 Task: Check the average views per listing of central air conditioning in the last 3 years.
Action: Mouse moved to (798, 180)
Screenshot: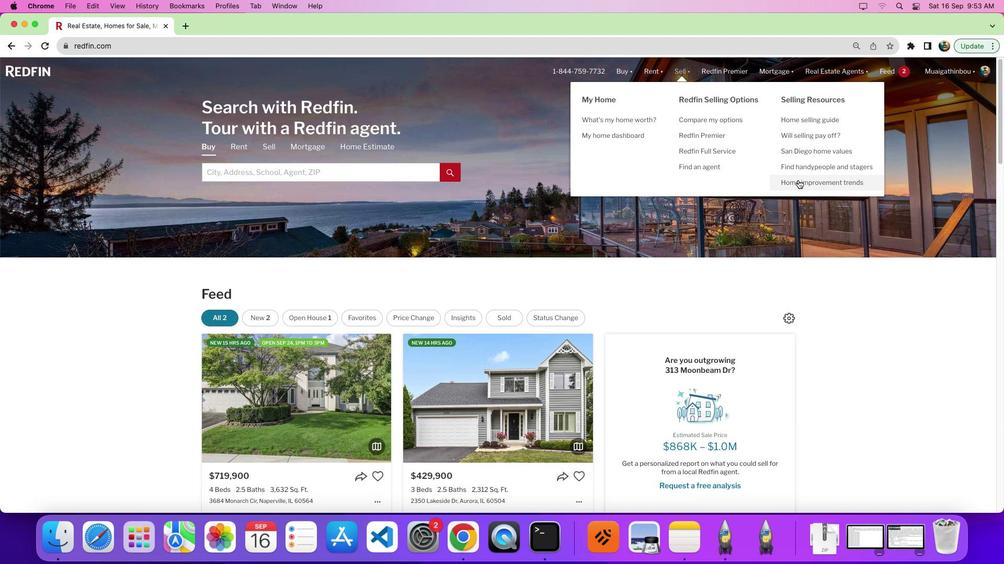
Action: Mouse pressed left at (798, 180)
Screenshot: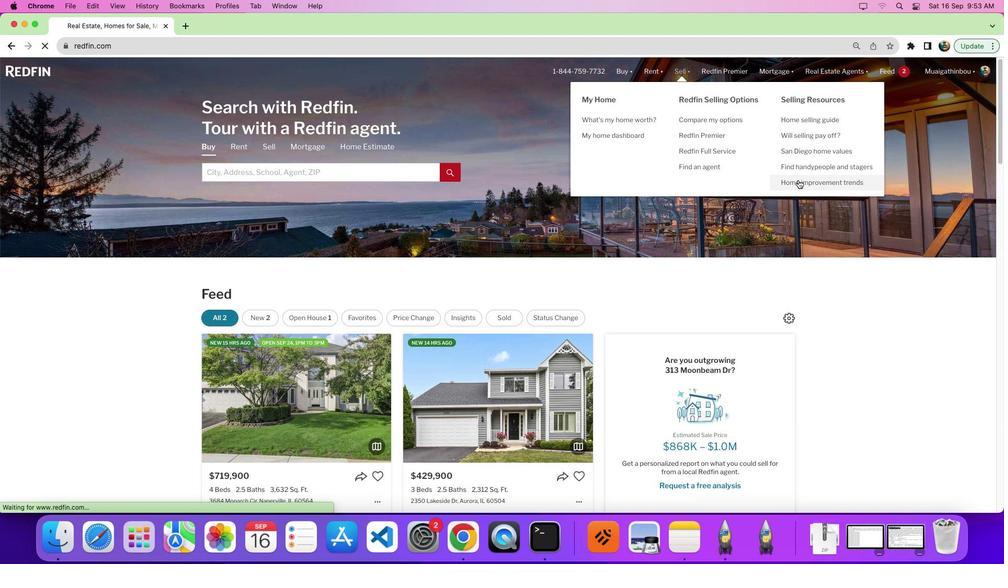 
Action: Mouse moved to (282, 202)
Screenshot: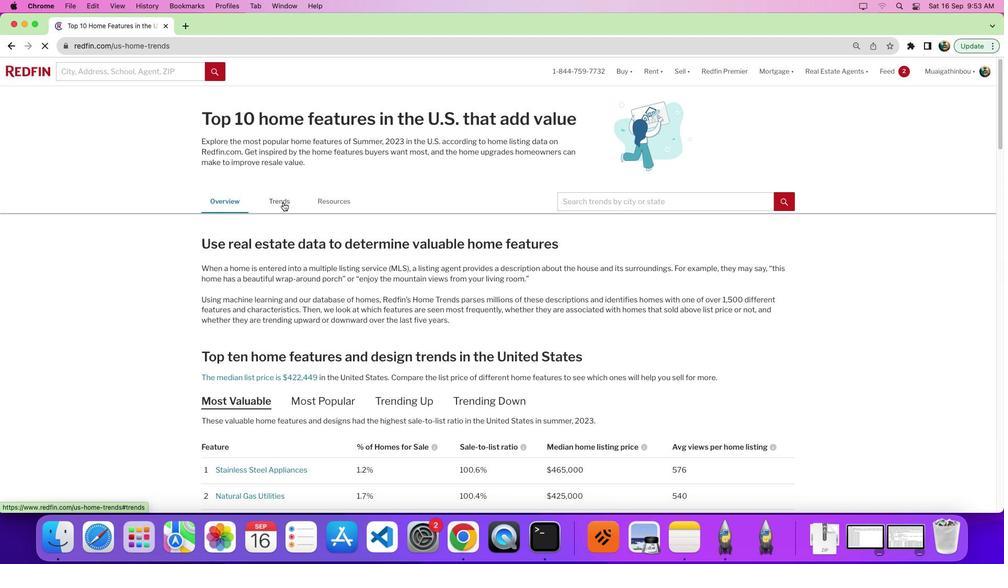 
Action: Mouse pressed left at (282, 202)
Screenshot: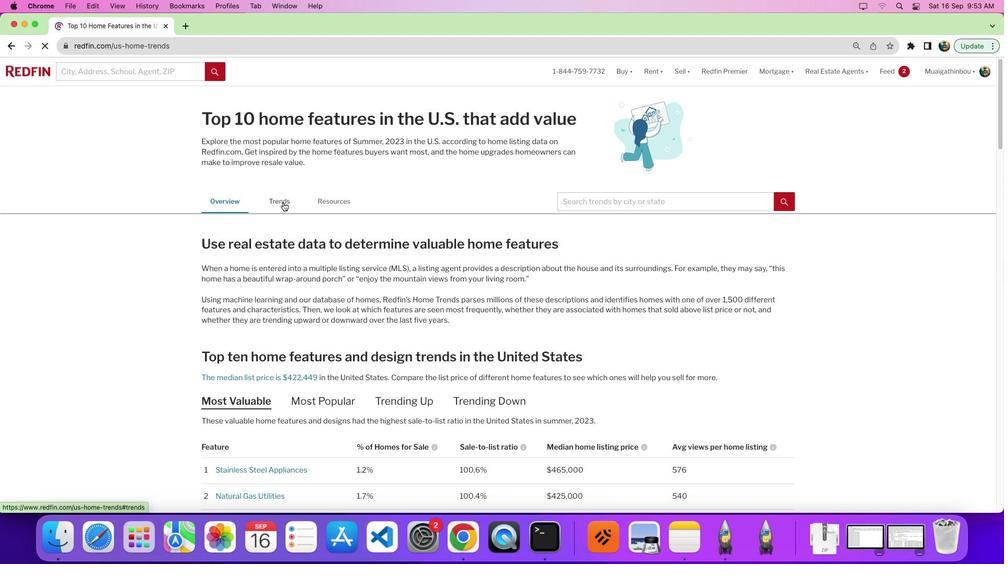 
Action: Mouse moved to (507, 245)
Screenshot: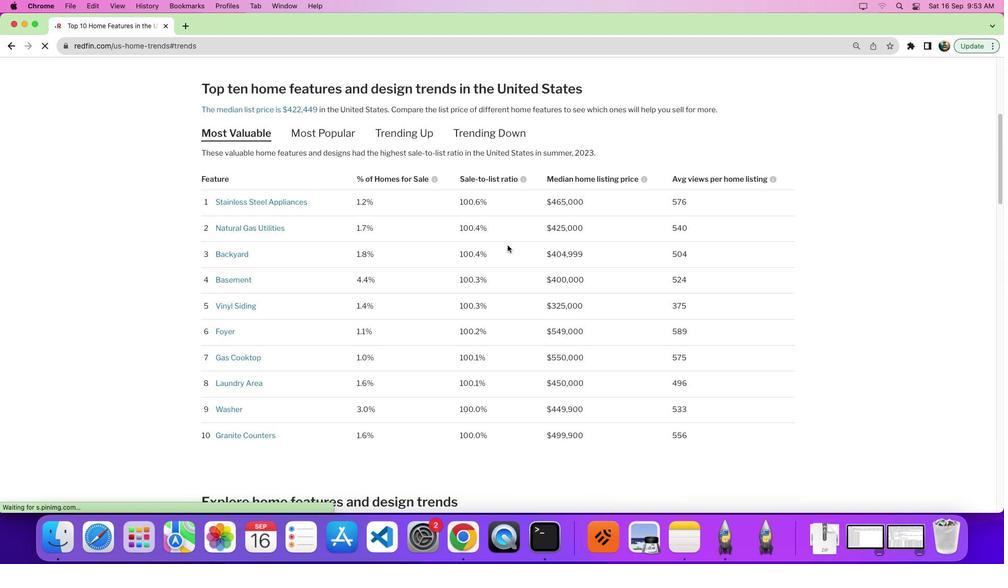 
Action: Mouse scrolled (507, 245) with delta (0, 0)
Screenshot: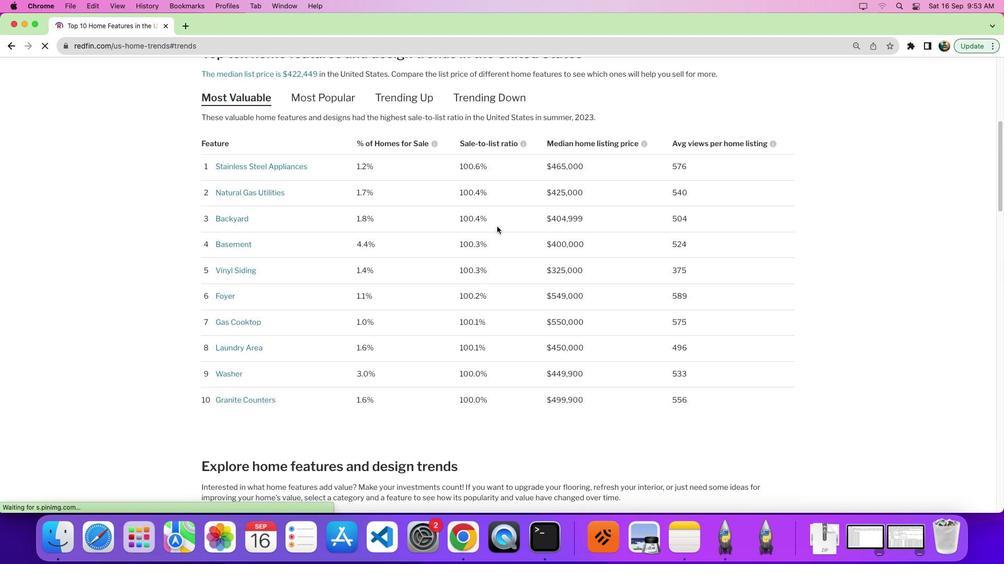 
Action: Mouse scrolled (507, 245) with delta (0, 0)
Screenshot: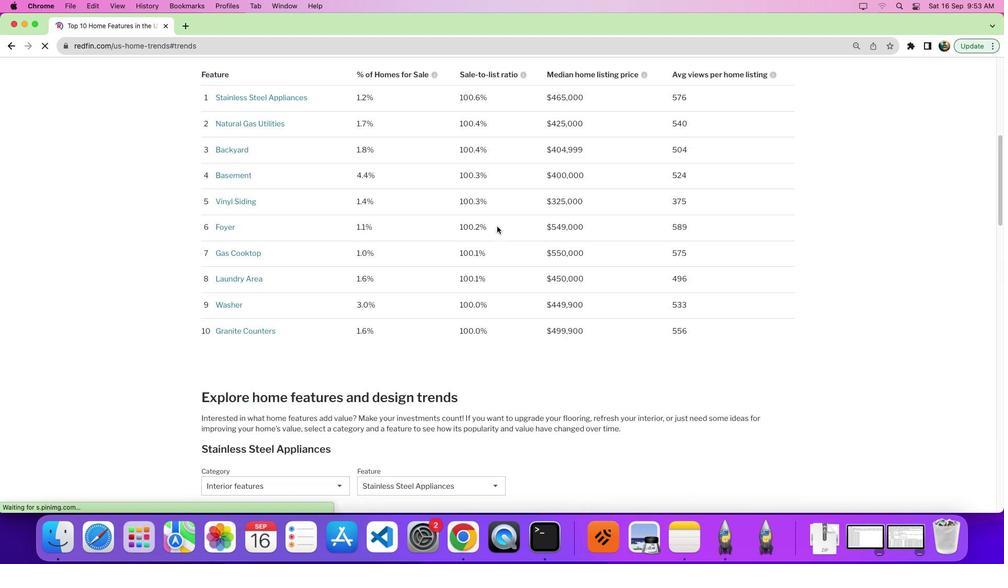 
Action: Mouse moved to (499, 242)
Screenshot: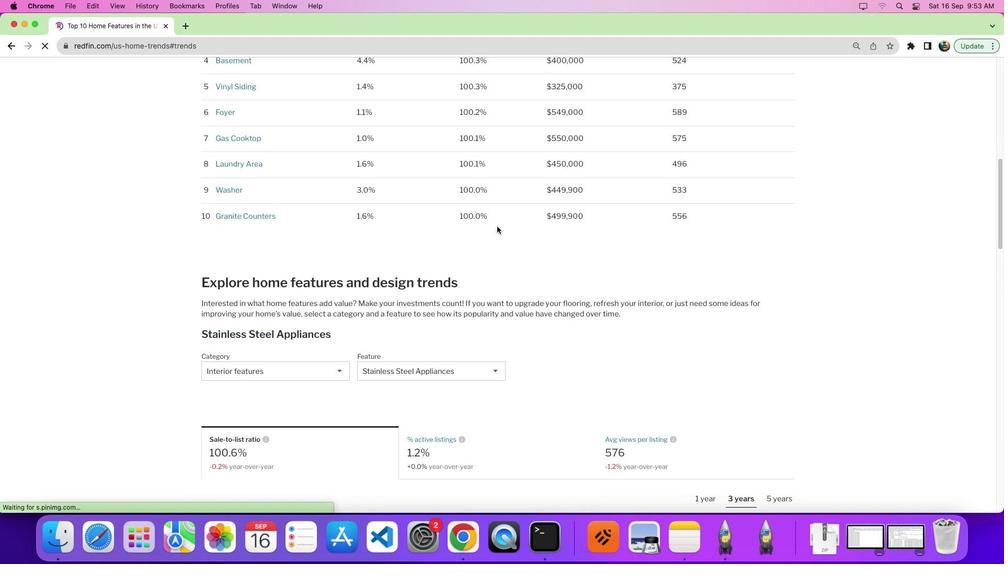 
Action: Mouse scrolled (499, 242) with delta (0, -3)
Screenshot: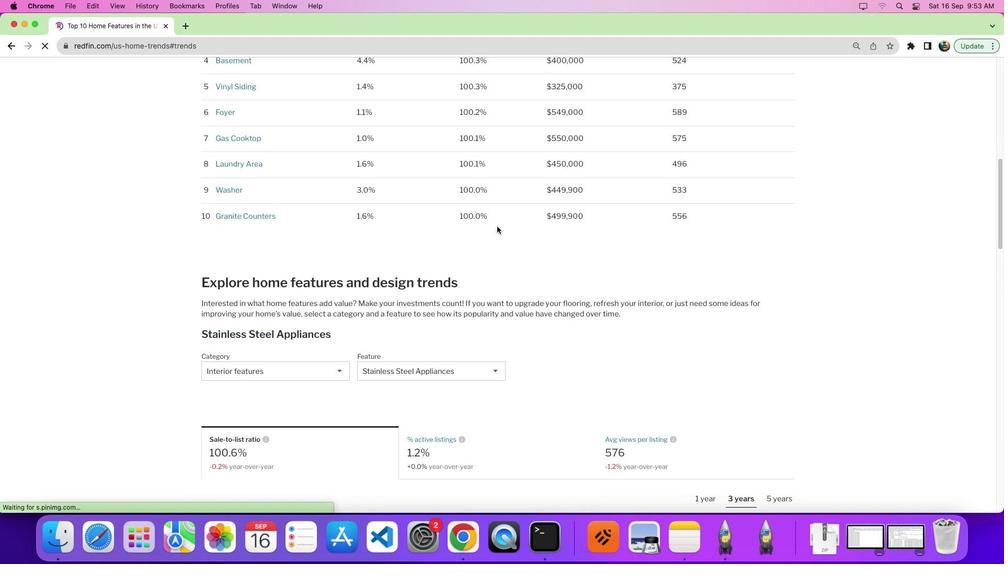 
Action: Mouse moved to (496, 226)
Screenshot: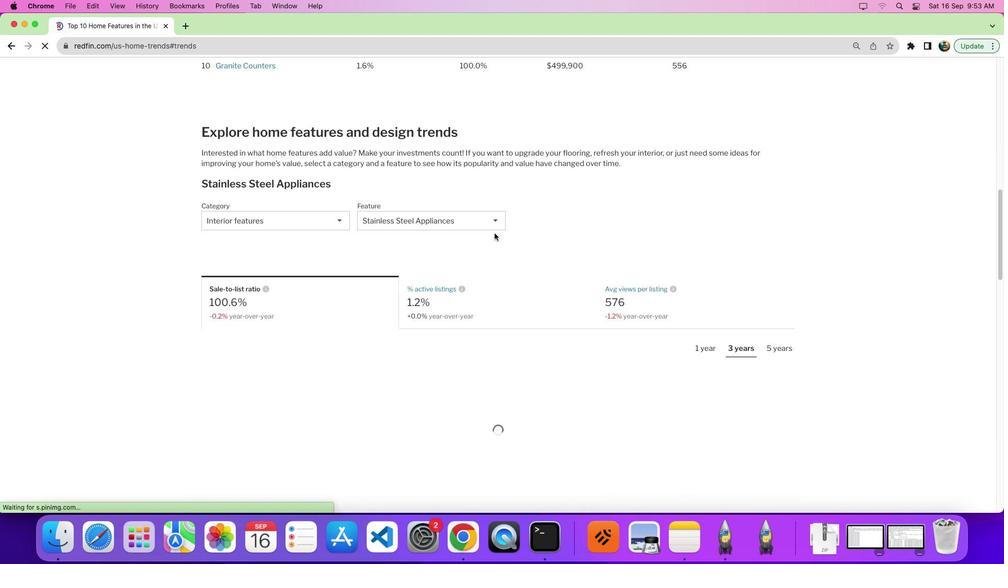 
Action: Mouse scrolled (496, 226) with delta (0, -4)
Screenshot: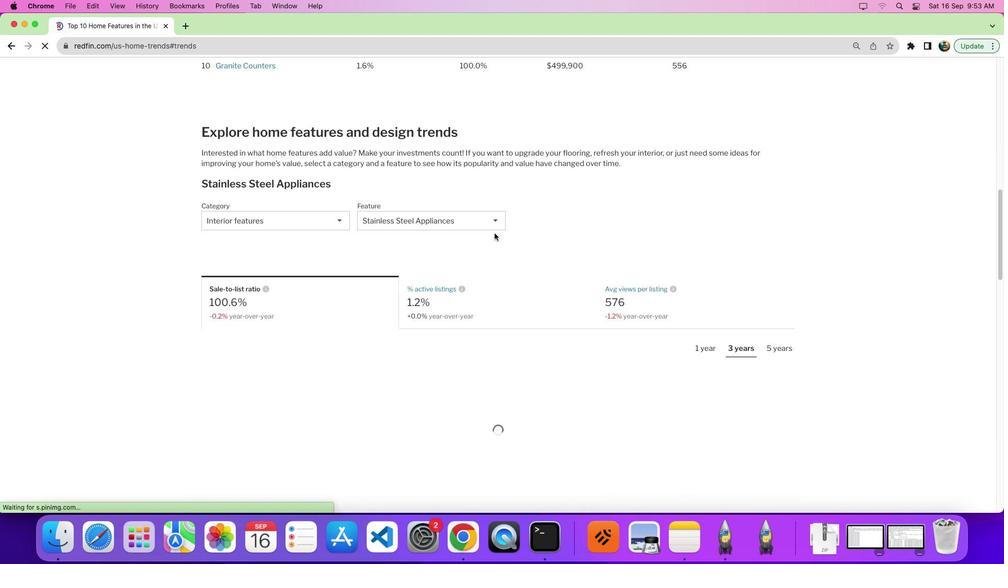 
Action: Mouse moved to (494, 233)
Screenshot: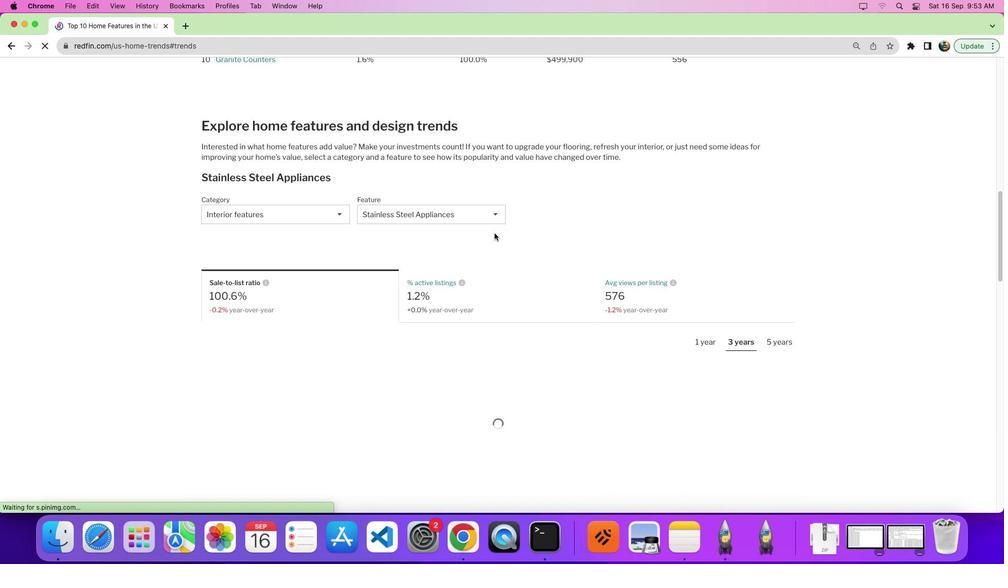 
Action: Mouse scrolled (494, 233) with delta (0, 0)
Screenshot: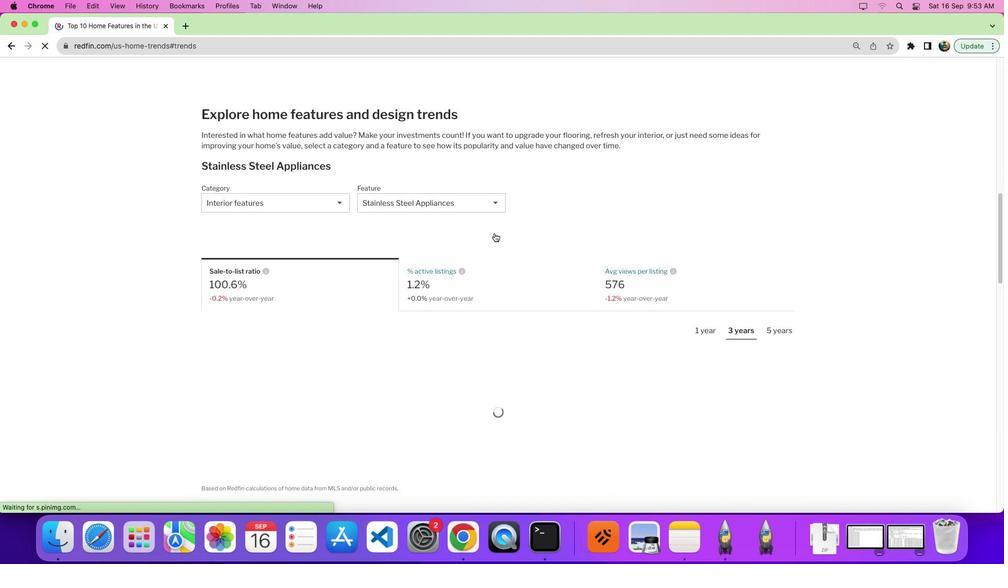 
Action: Mouse moved to (494, 233)
Screenshot: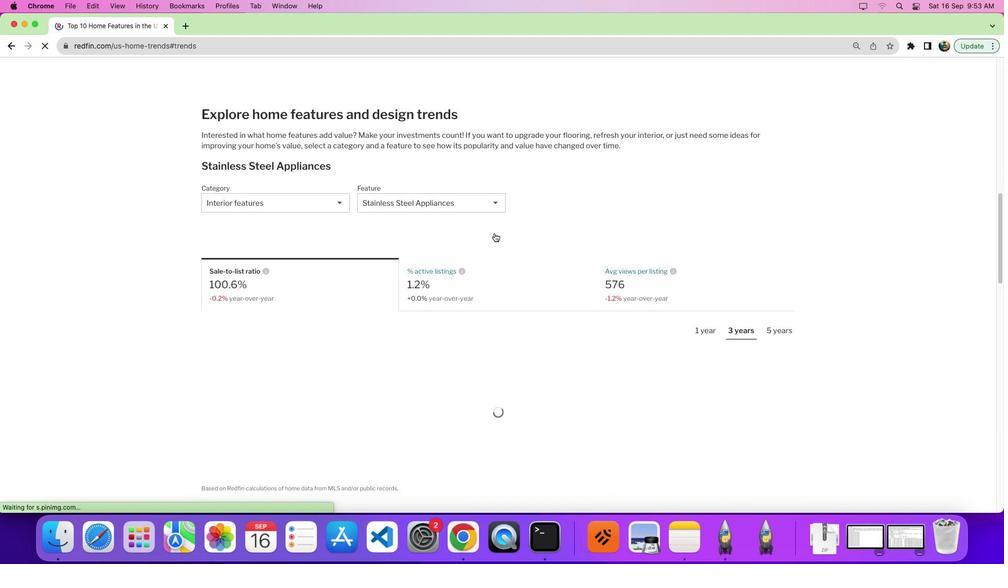 
Action: Mouse scrolled (494, 233) with delta (0, 0)
Screenshot: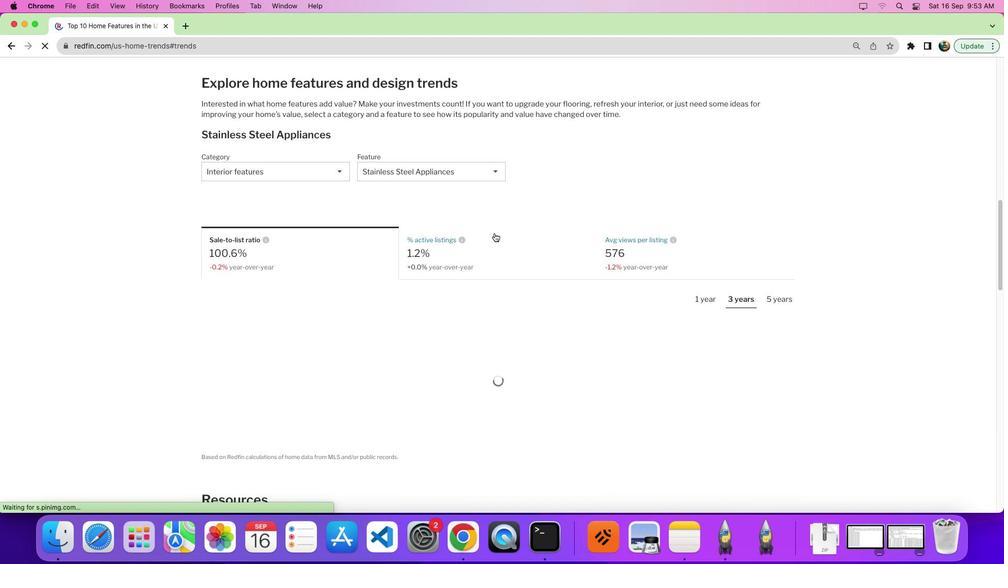 
Action: Mouse scrolled (494, 233) with delta (0, -2)
Screenshot: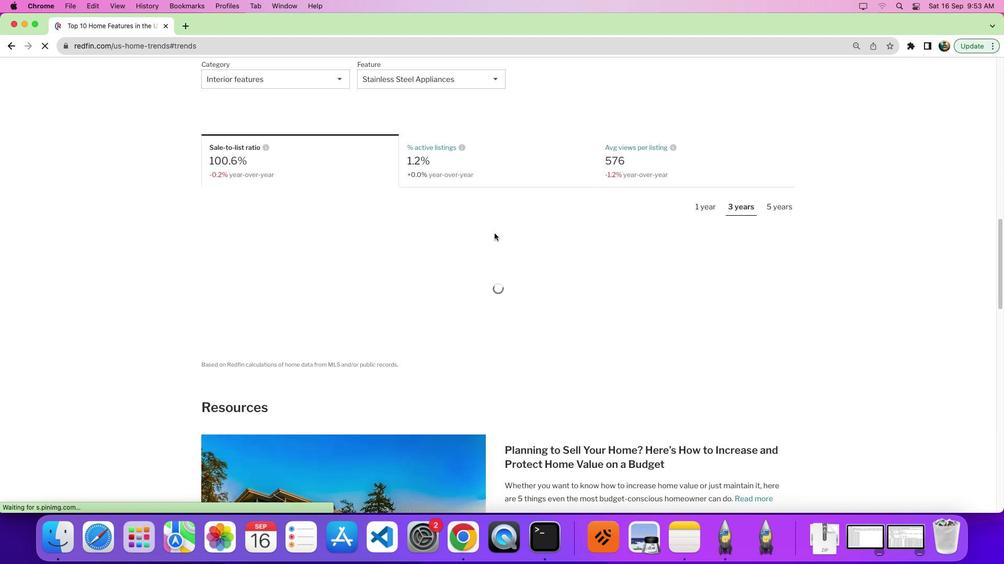 
Action: Mouse moved to (491, 256)
Screenshot: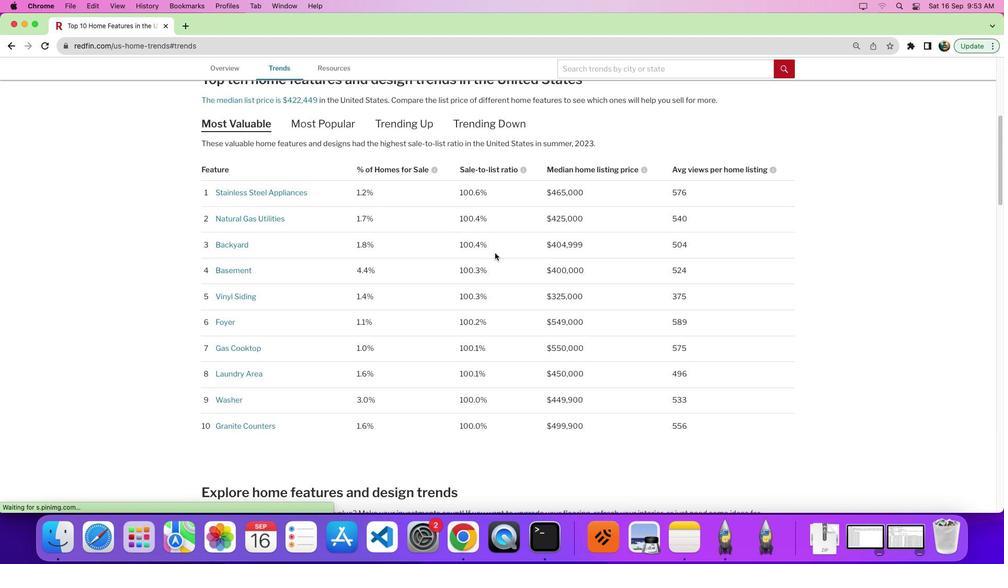 
Action: Mouse scrolled (491, 256) with delta (0, 0)
Screenshot: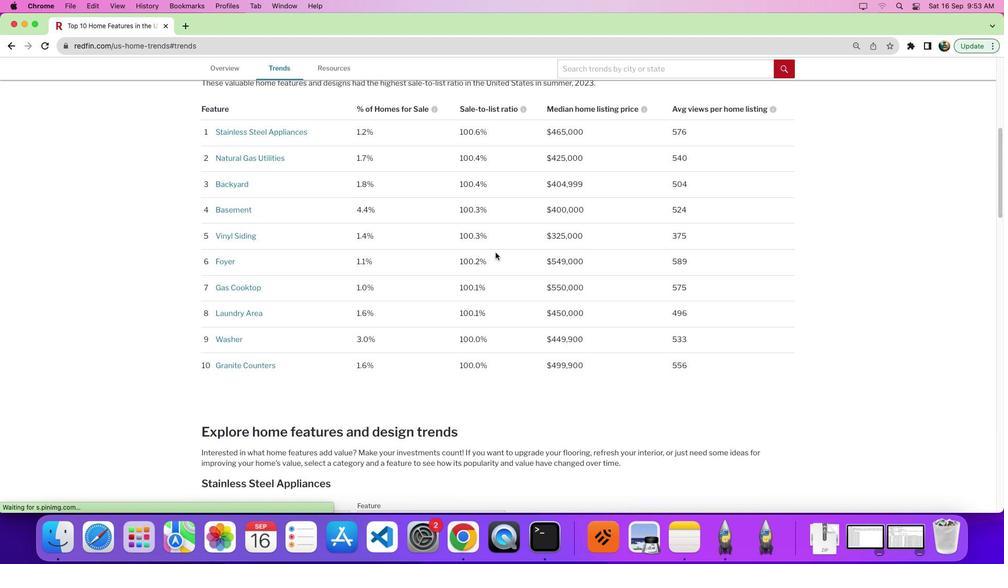 
Action: Mouse moved to (492, 256)
Screenshot: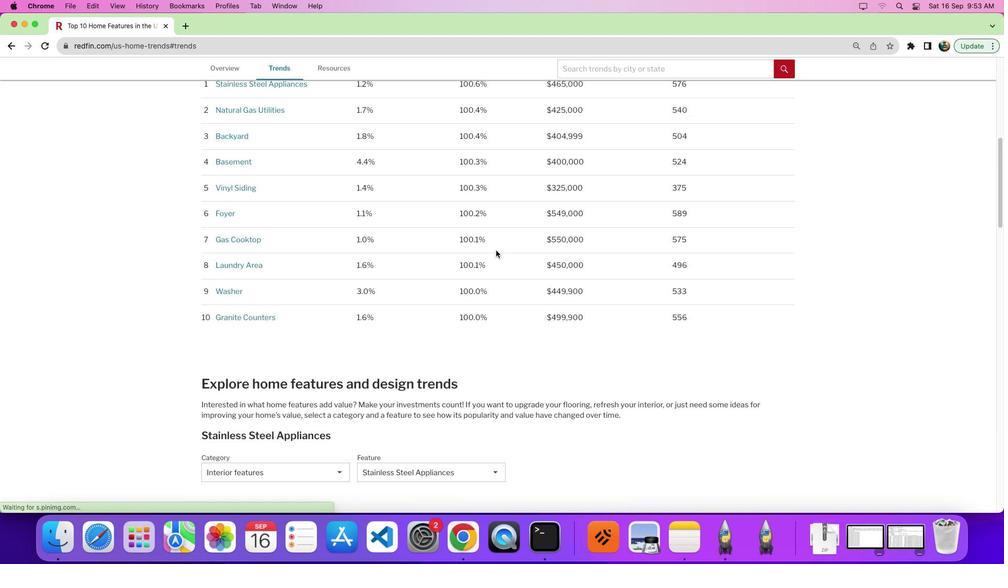 
Action: Mouse scrolled (492, 256) with delta (0, 0)
Screenshot: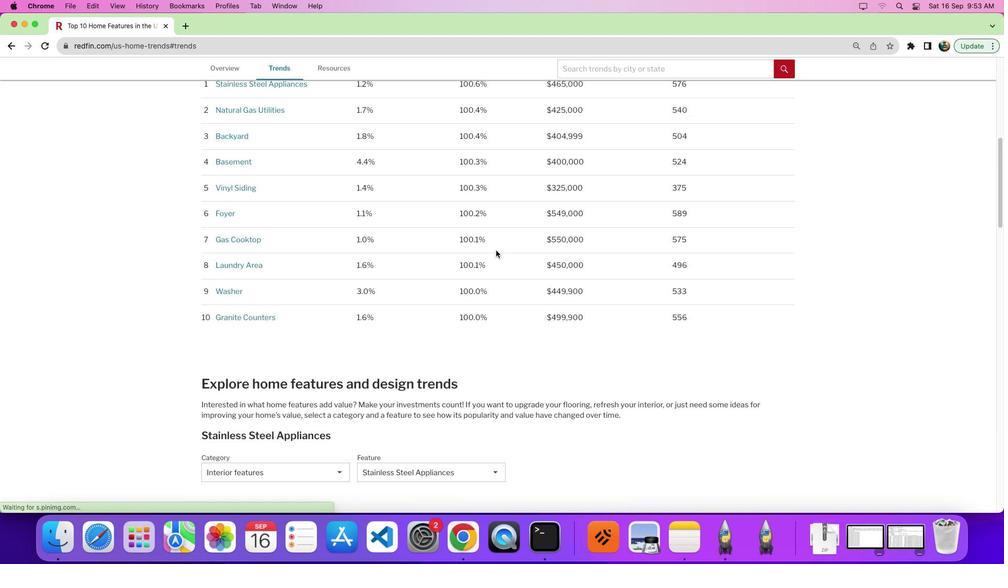 
Action: Mouse moved to (494, 254)
Screenshot: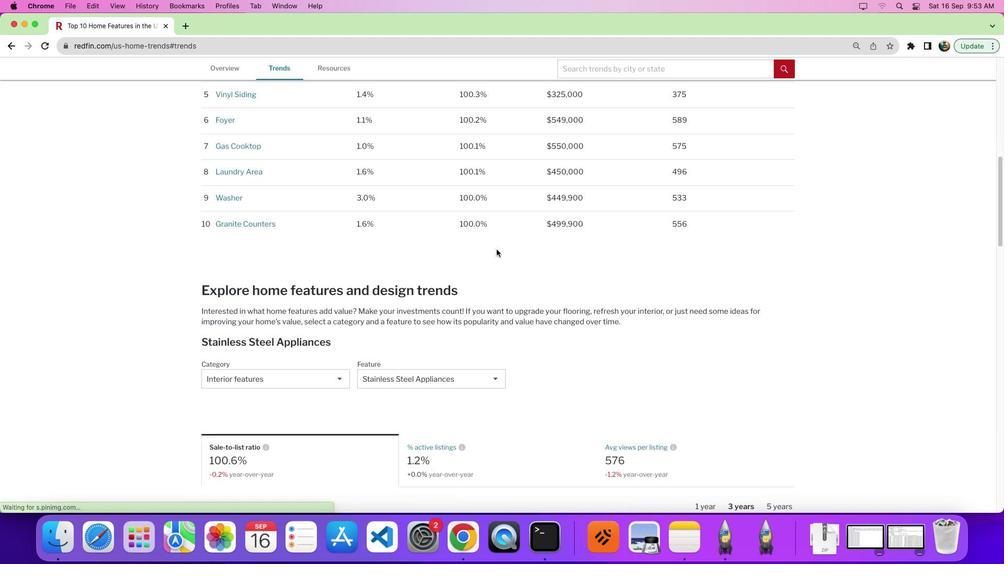 
Action: Mouse scrolled (494, 254) with delta (0, -4)
Screenshot: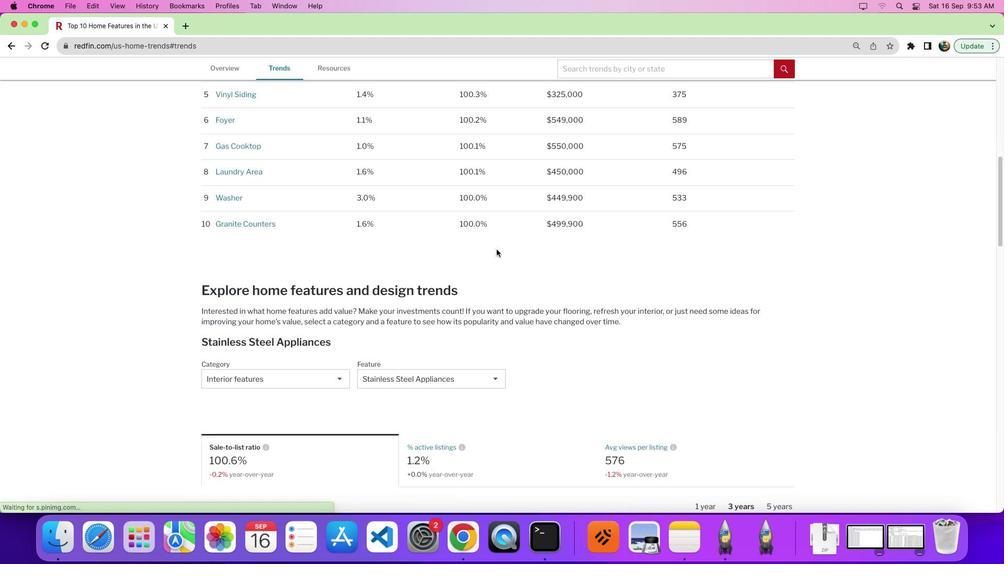 
Action: Mouse moved to (469, 380)
Screenshot: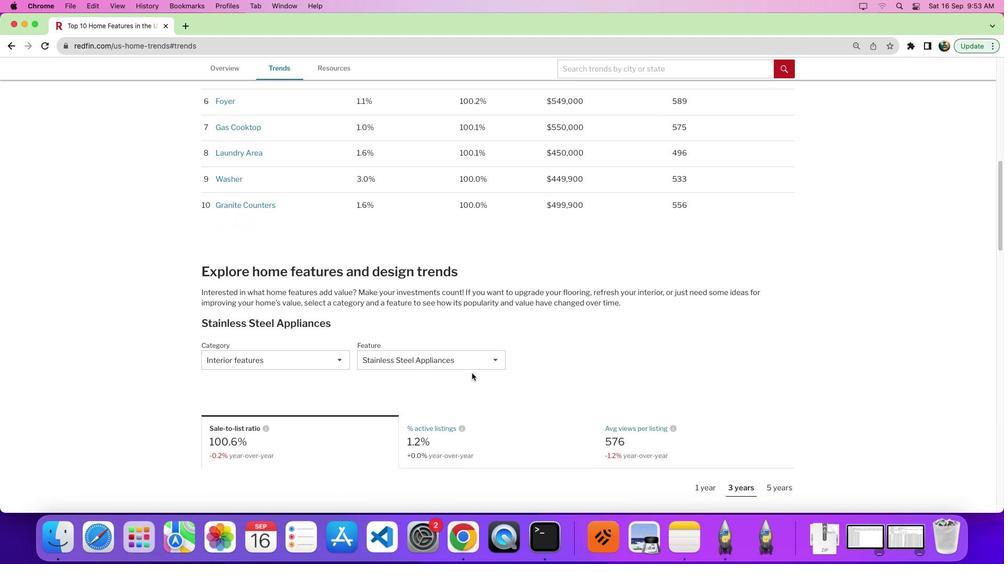 
Action: Mouse scrolled (469, 380) with delta (0, 0)
Screenshot: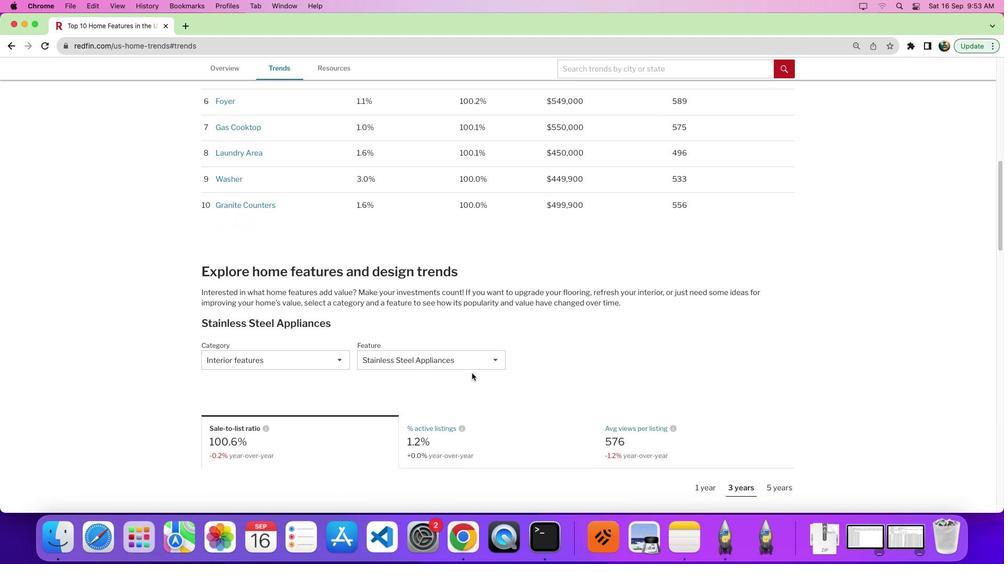 
Action: Mouse moved to (470, 377)
Screenshot: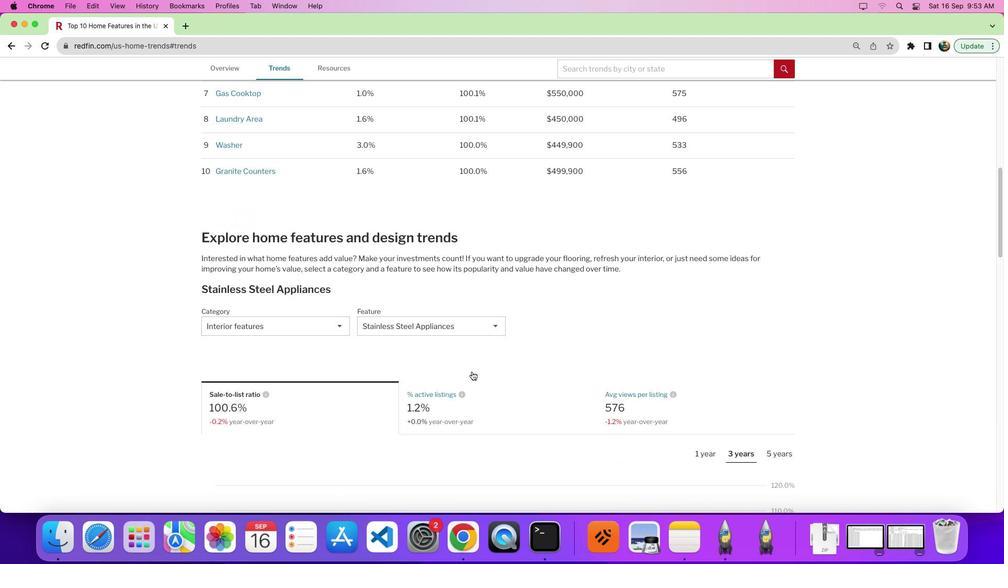 
Action: Mouse scrolled (470, 377) with delta (0, 0)
Screenshot: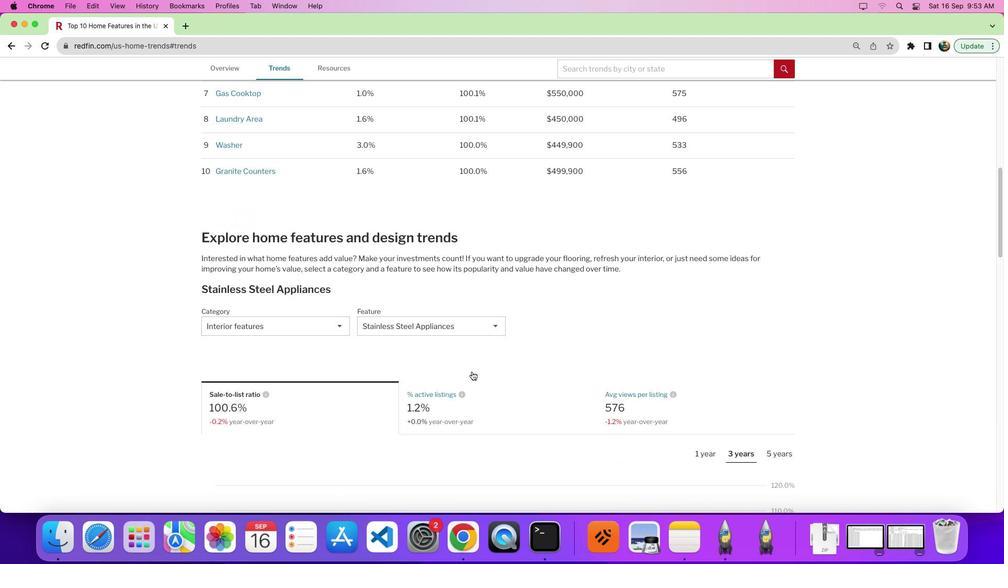 
Action: Mouse moved to (471, 373)
Screenshot: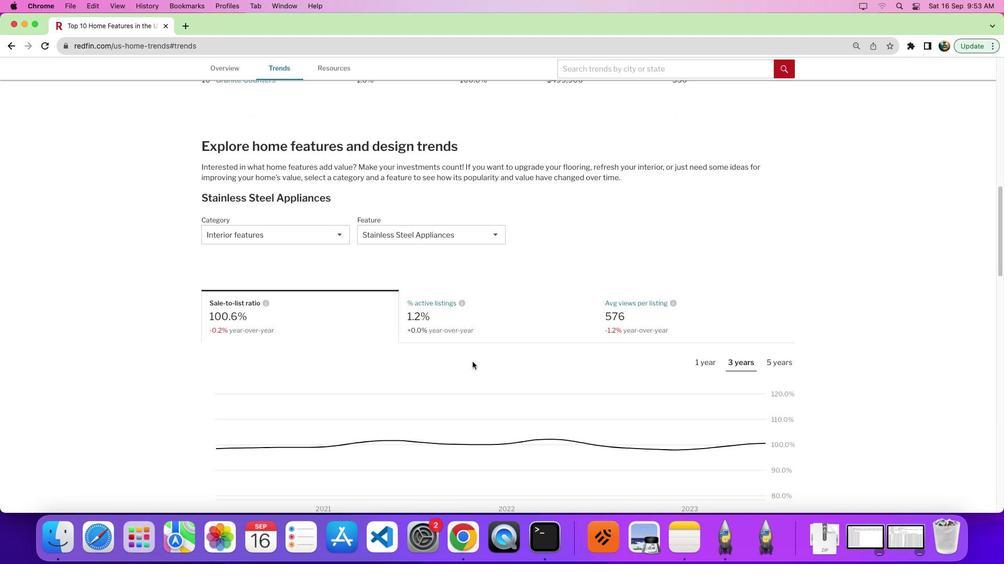 
Action: Mouse scrolled (471, 373) with delta (0, -2)
Screenshot: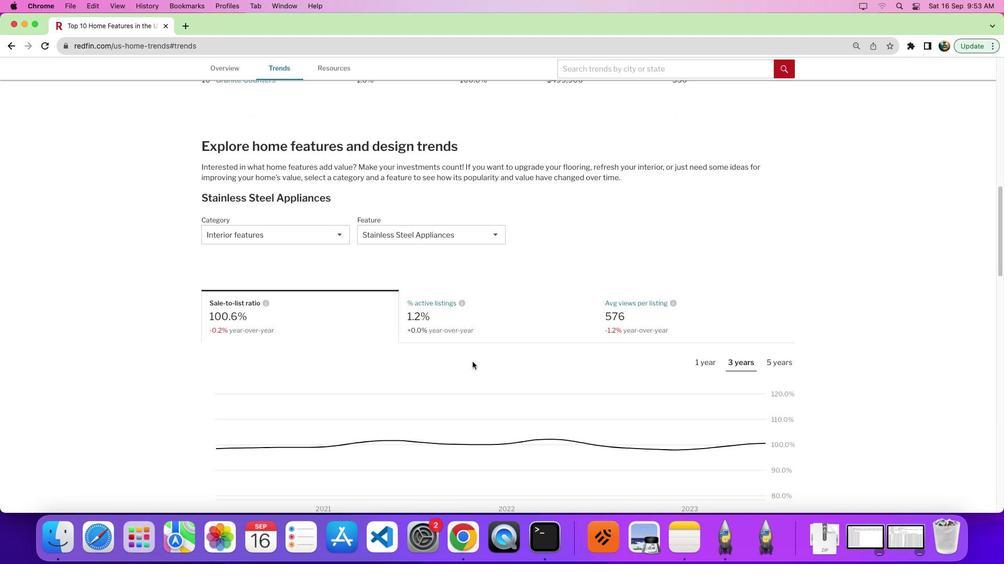 
Action: Mouse moved to (471, 215)
Screenshot: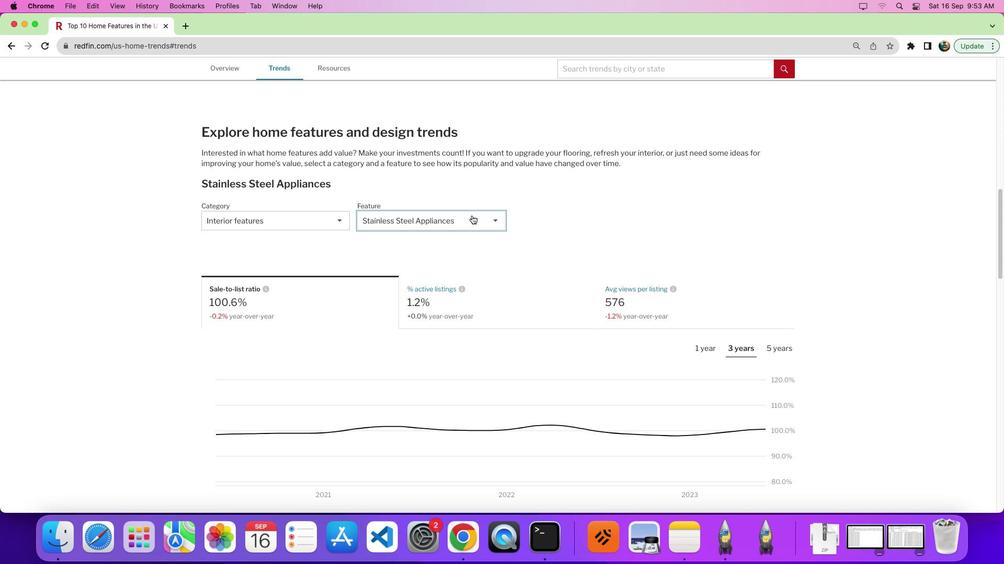 
Action: Mouse pressed left at (471, 215)
Screenshot: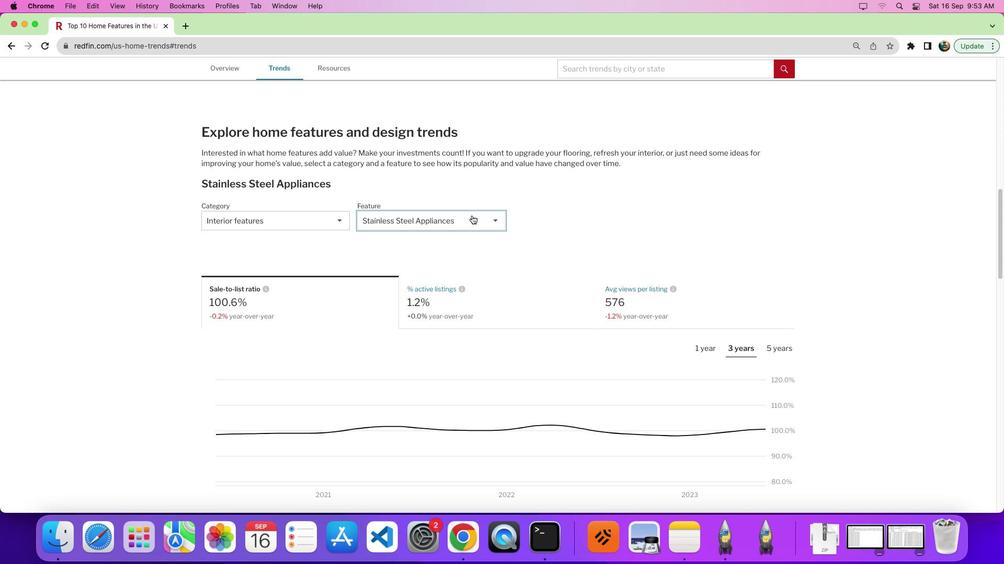 
Action: Mouse moved to (470, 295)
Screenshot: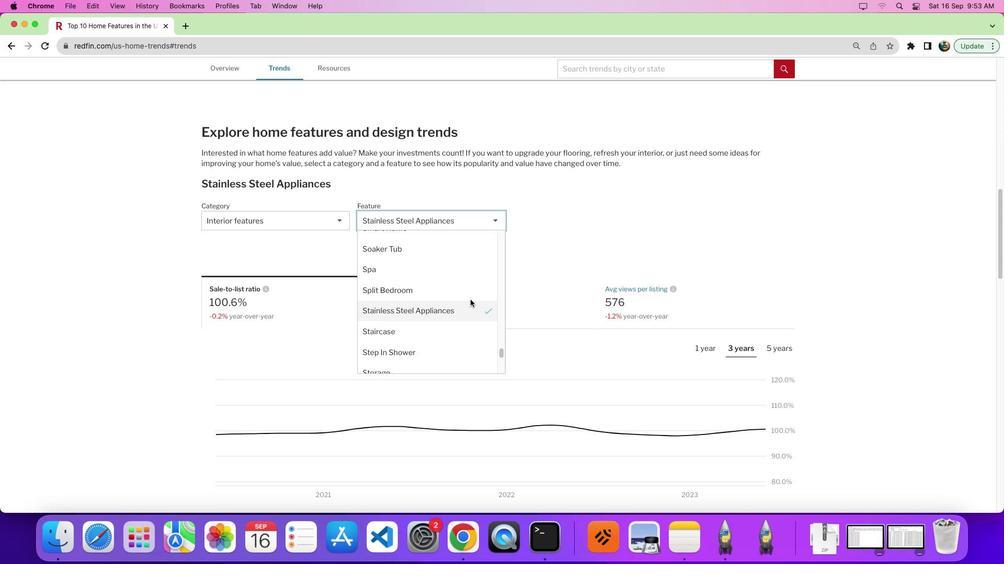 
Action: Mouse scrolled (470, 295) with delta (0, 0)
Screenshot: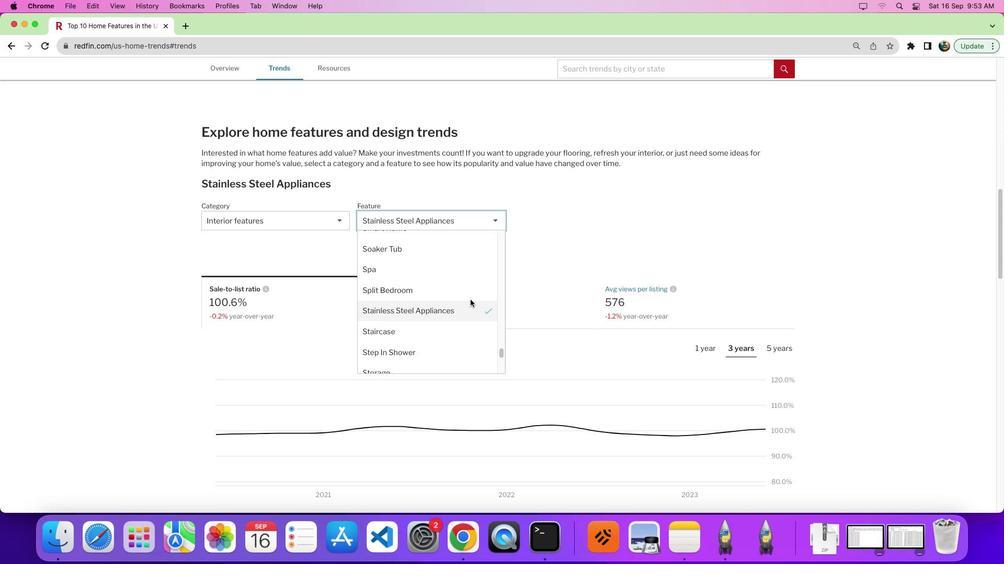 
Action: Mouse moved to (470, 298)
Screenshot: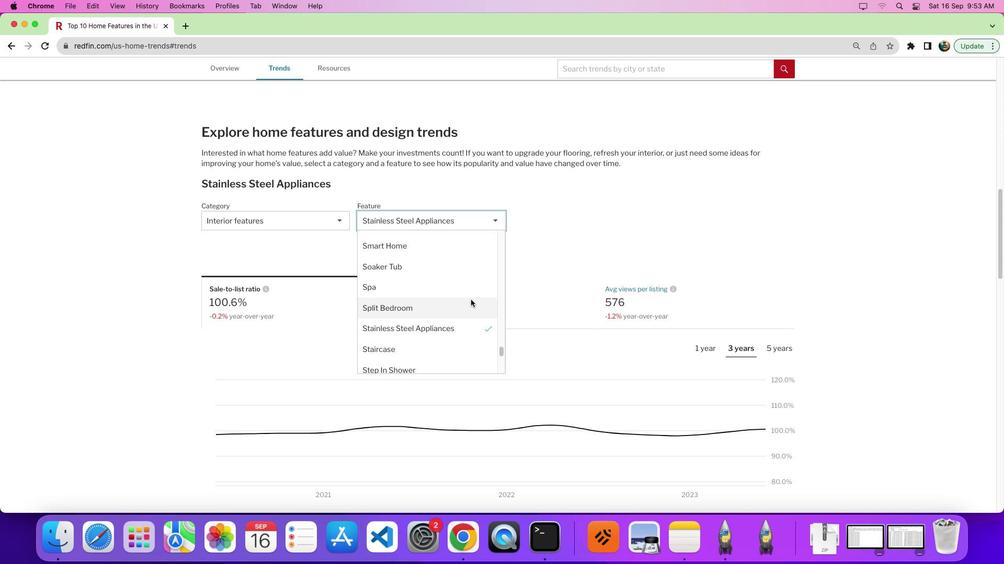 
Action: Mouse scrolled (470, 298) with delta (0, 0)
Screenshot: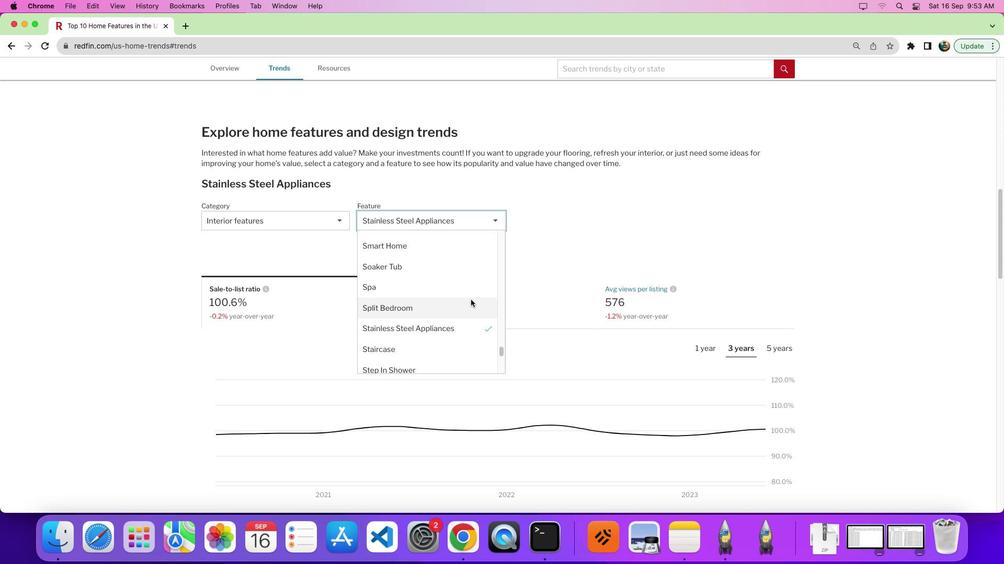 
Action: Mouse moved to (470, 299)
Screenshot: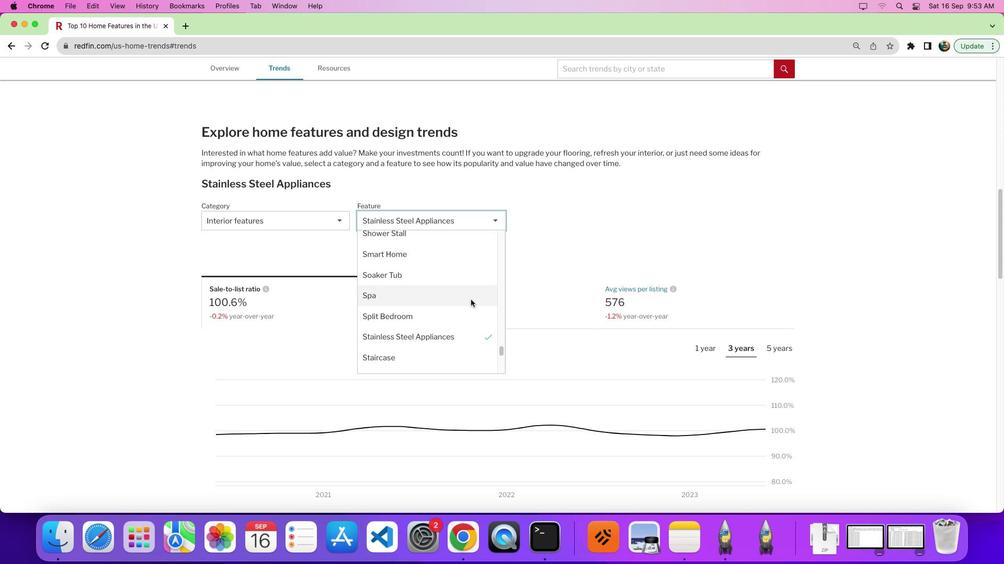
Action: Mouse scrolled (470, 299) with delta (0, 0)
Screenshot: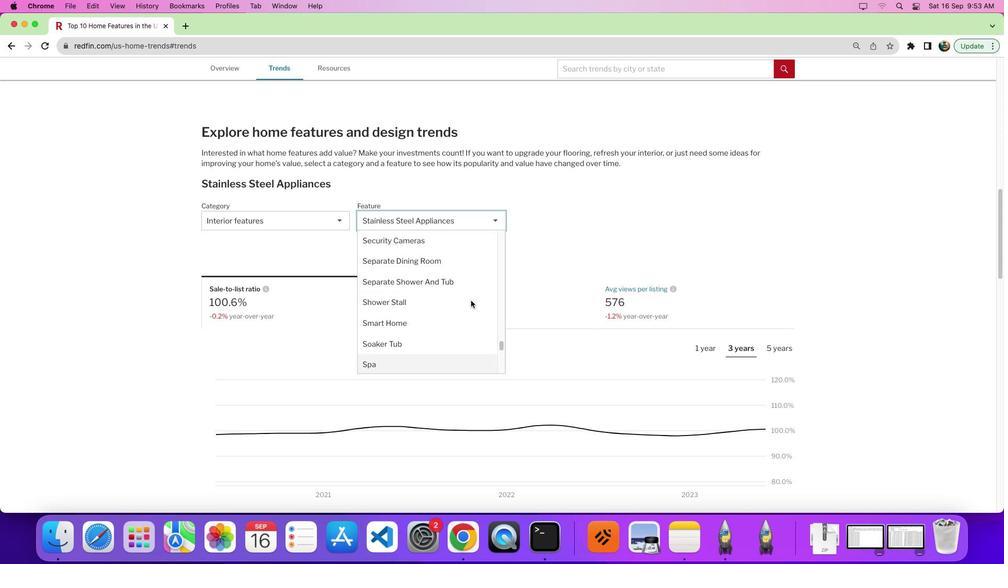 
Action: Mouse moved to (471, 300)
Screenshot: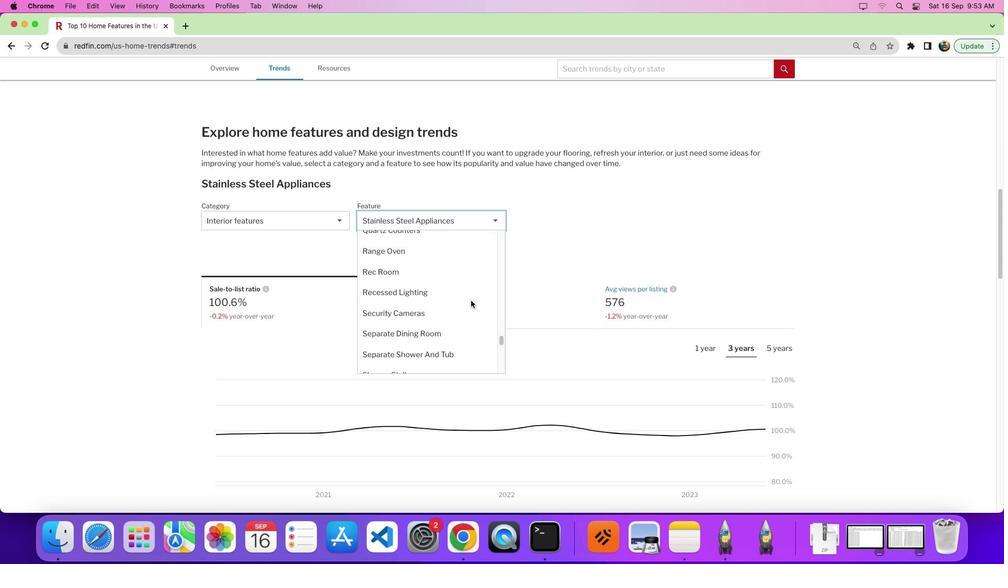 
Action: Mouse scrolled (471, 300) with delta (0, 0)
Screenshot: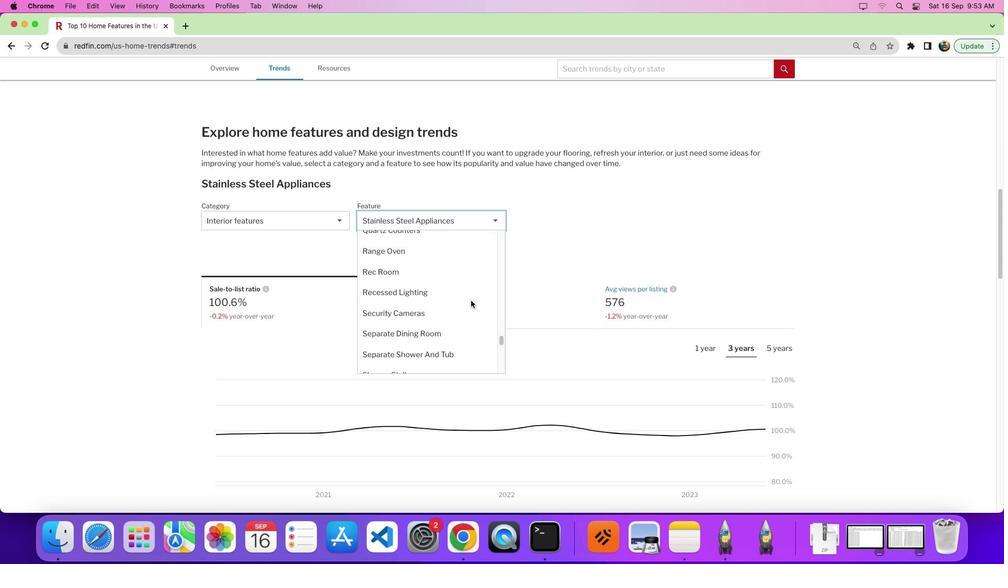 
Action: Mouse moved to (471, 301)
Screenshot: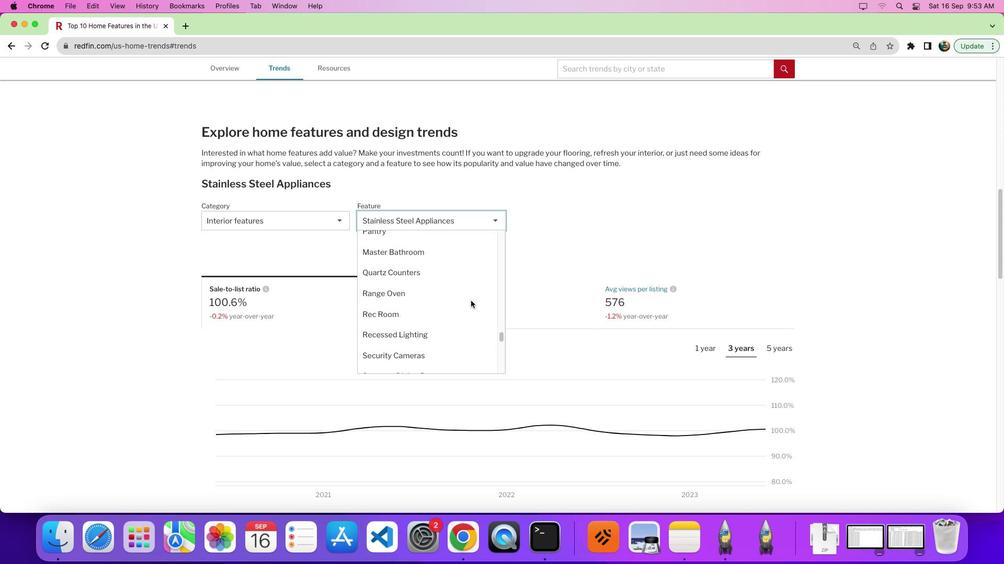 
Action: Mouse scrolled (471, 301) with delta (0, 3)
Screenshot: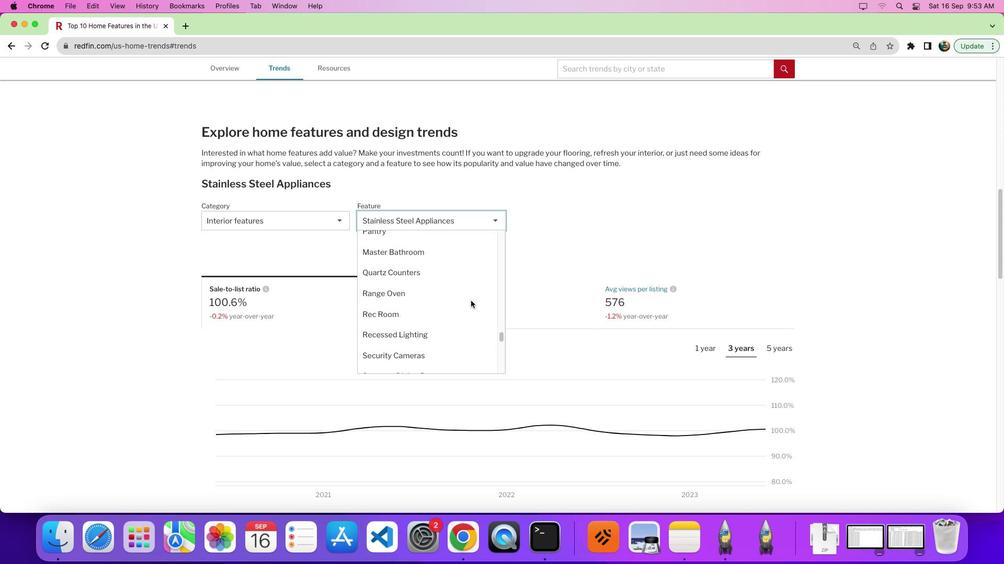 
Action: Mouse scrolled (471, 301) with delta (0, 0)
Screenshot: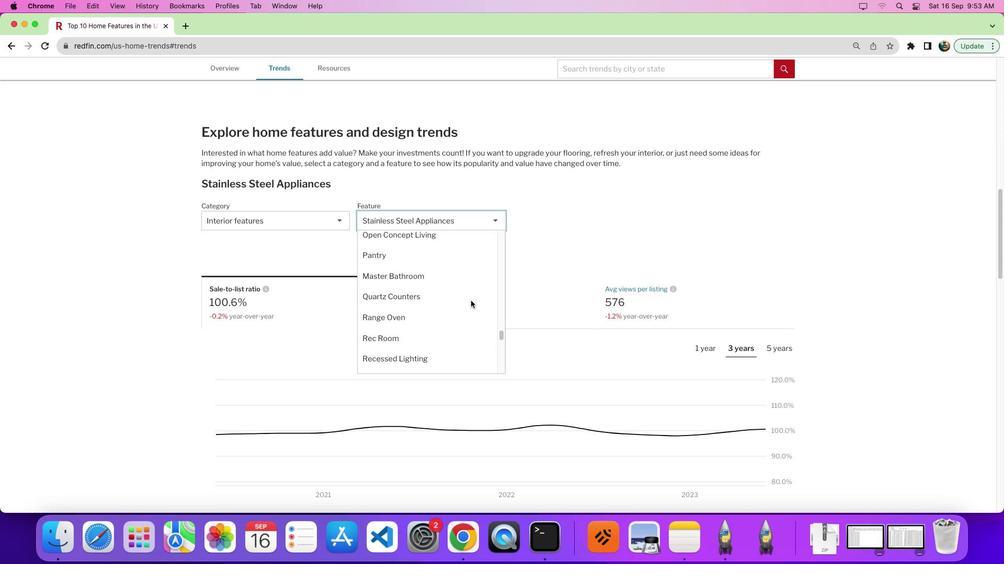 
Action: Mouse scrolled (471, 301) with delta (0, 0)
Screenshot: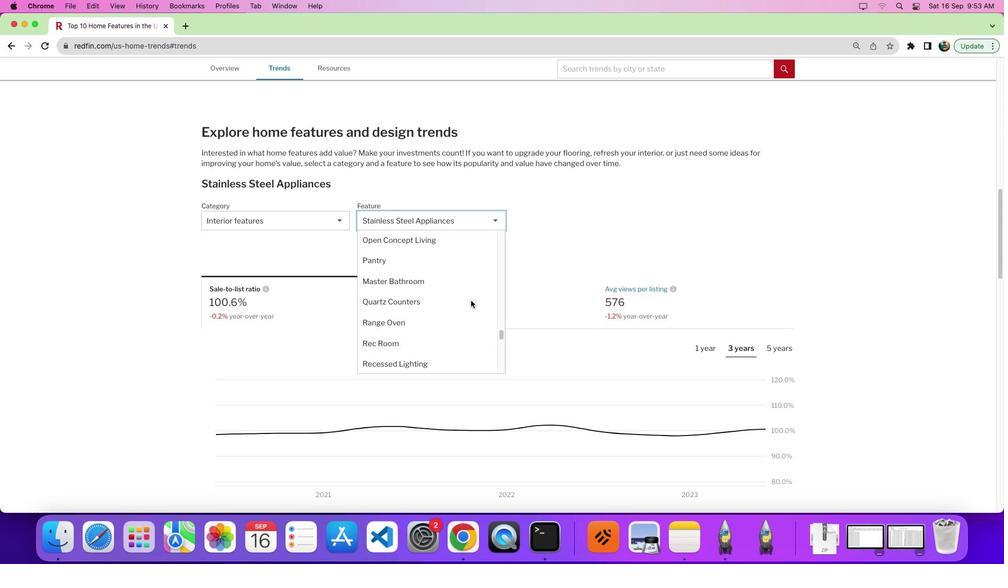 
Action: Mouse scrolled (471, 301) with delta (0, 0)
Screenshot: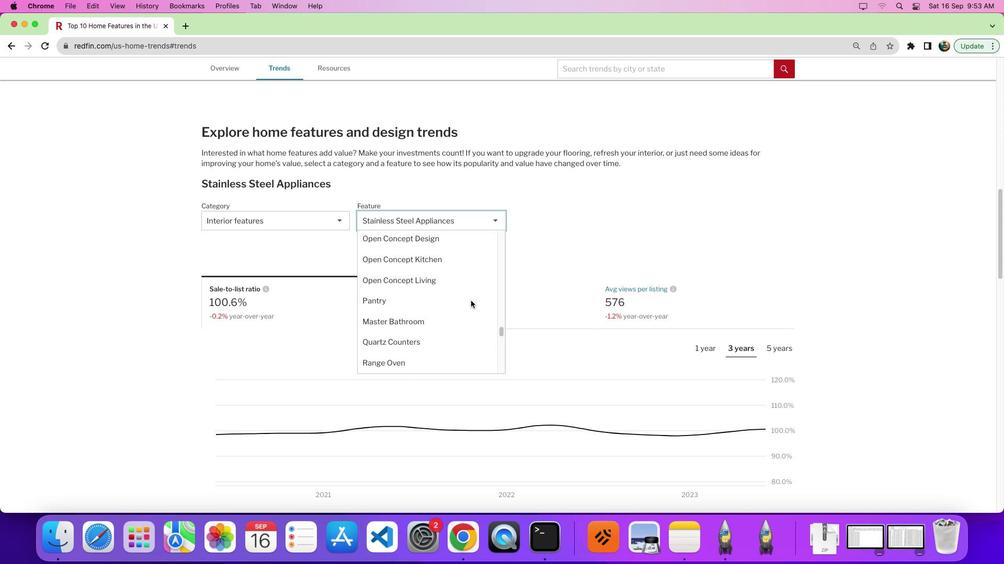 
Action: Mouse scrolled (471, 301) with delta (0, 0)
Screenshot: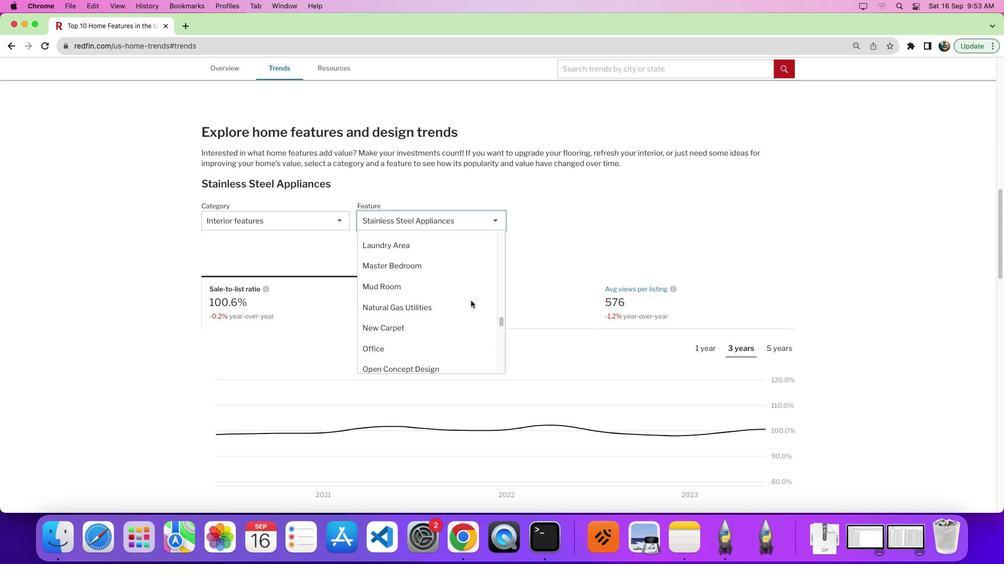 
Action: Mouse scrolled (471, 301) with delta (0, 3)
Screenshot: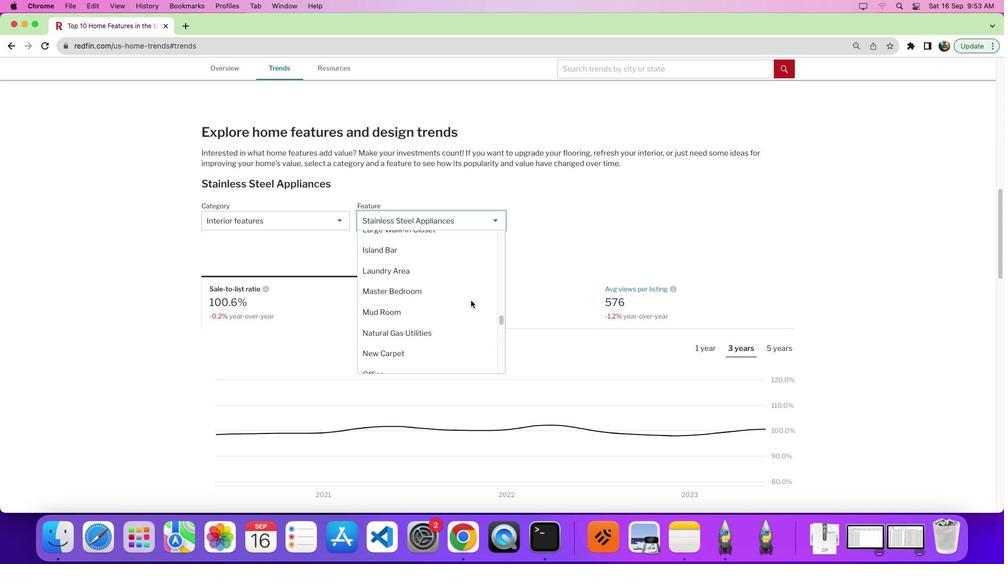 
Action: Mouse moved to (471, 301)
Screenshot: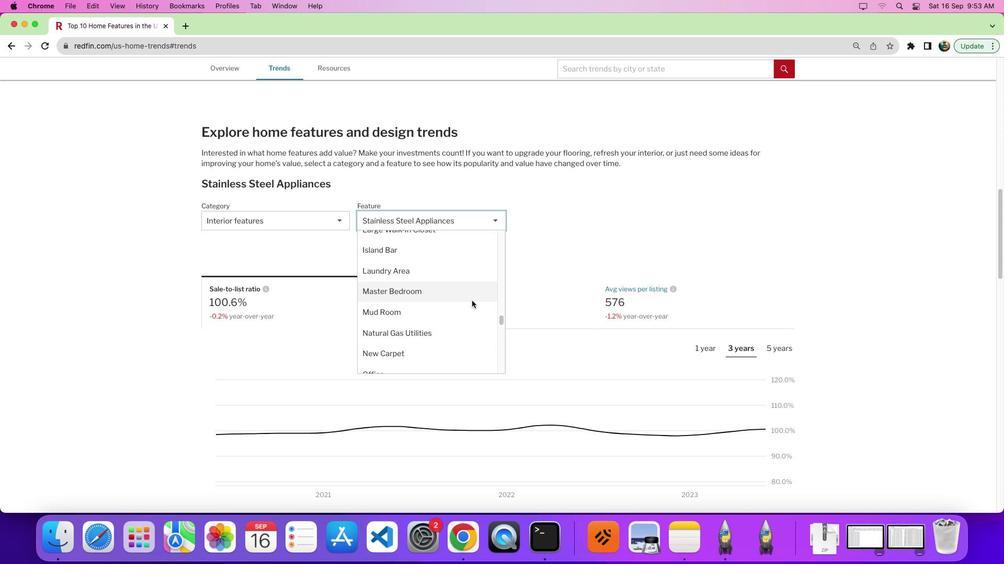 
Action: Mouse scrolled (471, 301) with delta (0, 0)
Screenshot: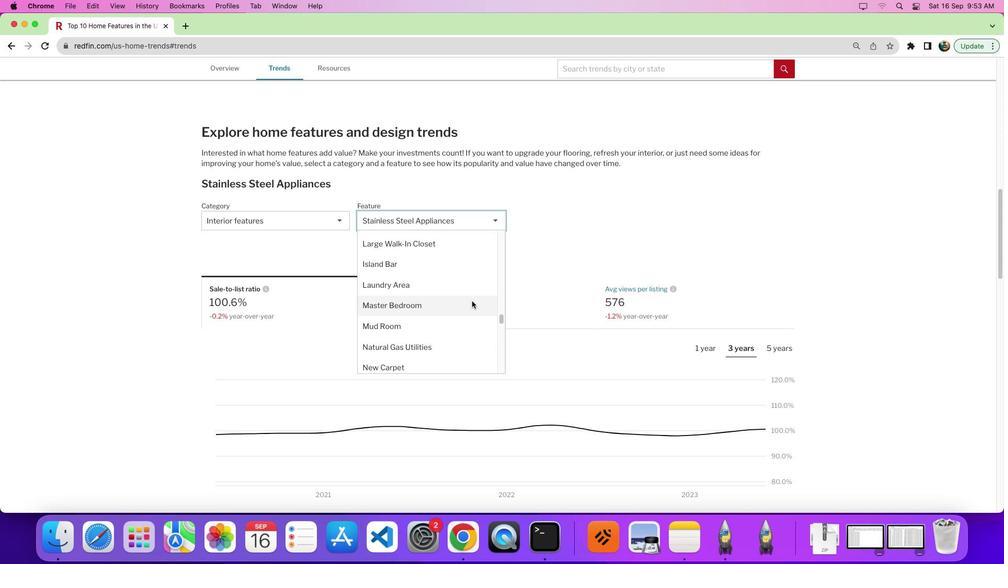 
Action: Mouse scrolled (471, 301) with delta (0, 0)
Screenshot: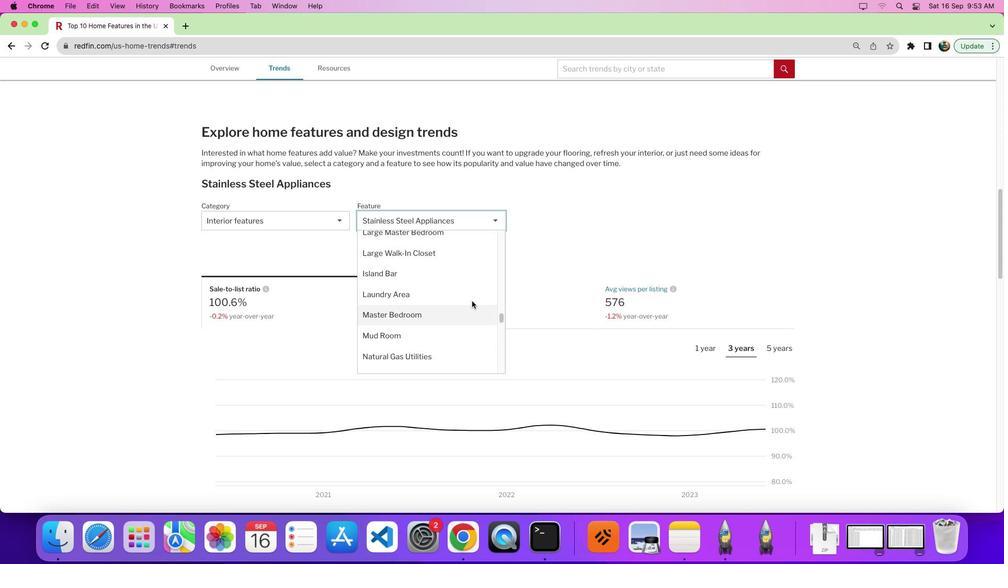
Action: Mouse moved to (471, 301)
Screenshot: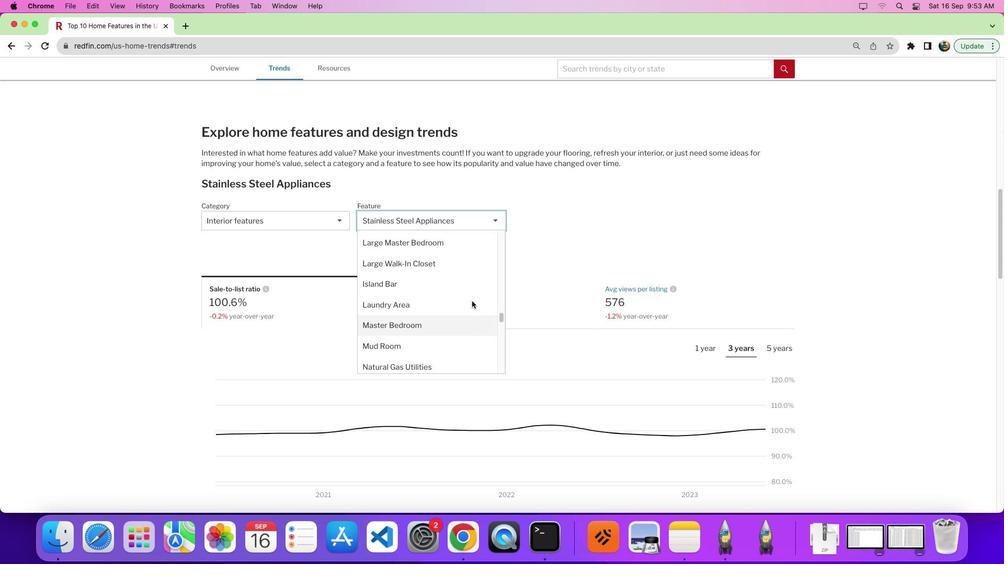 
Action: Mouse scrolled (471, 301) with delta (0, 0)
Screenshot: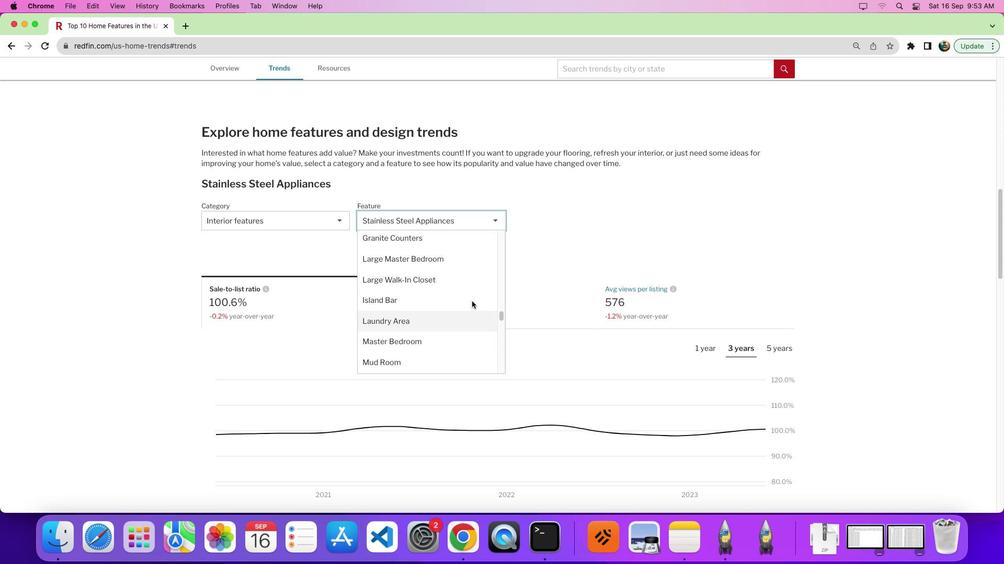
Action: Mouse scrolled (471, 301) with delta (0, 0)
Screenshot: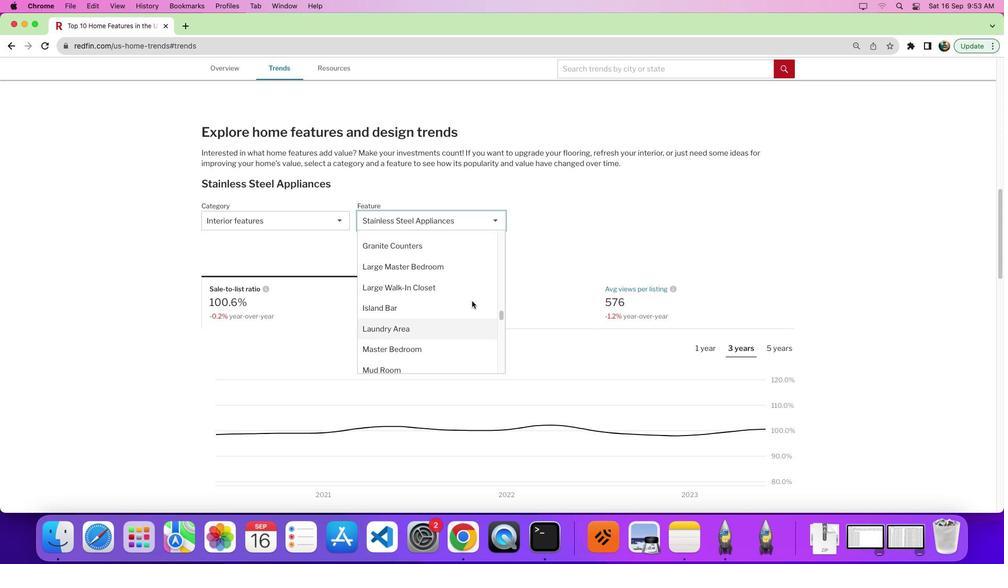 
Action: Mouse moved to (471, 301)
Screenshot: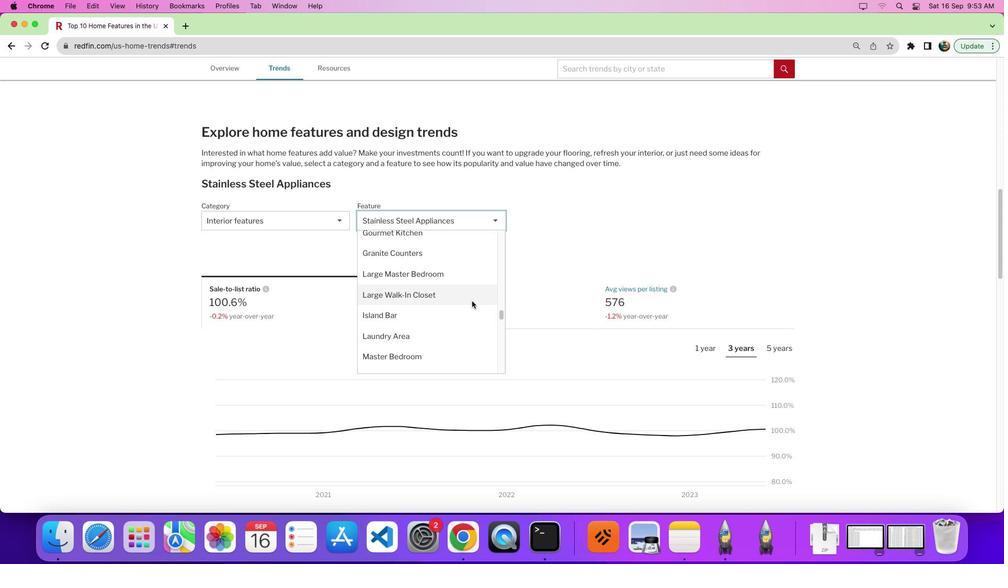 
Action: Mouse scrolled (471, 301) with delta (0, 0)
Screenshot: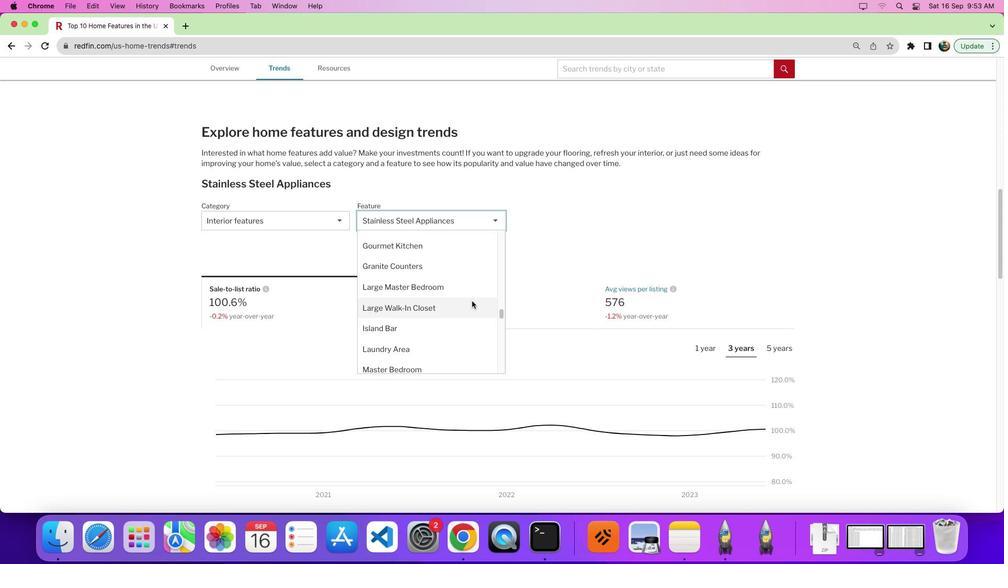
Action: Mouse scrolled (471, 301) with delta (0, 0)
Screenshot: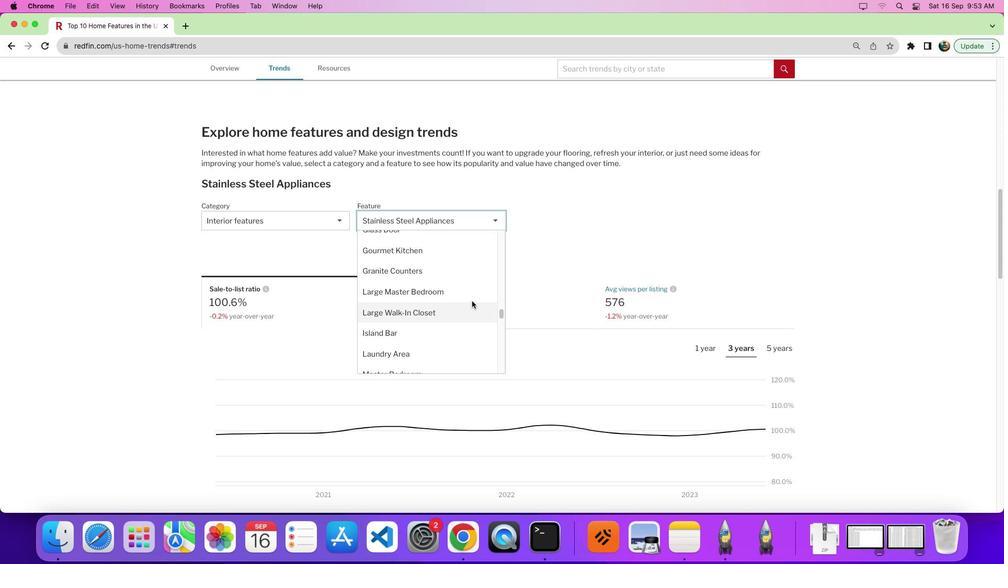 
Action: Mouse scrolled (471, 301) with delta (0, 0)
Screenshot: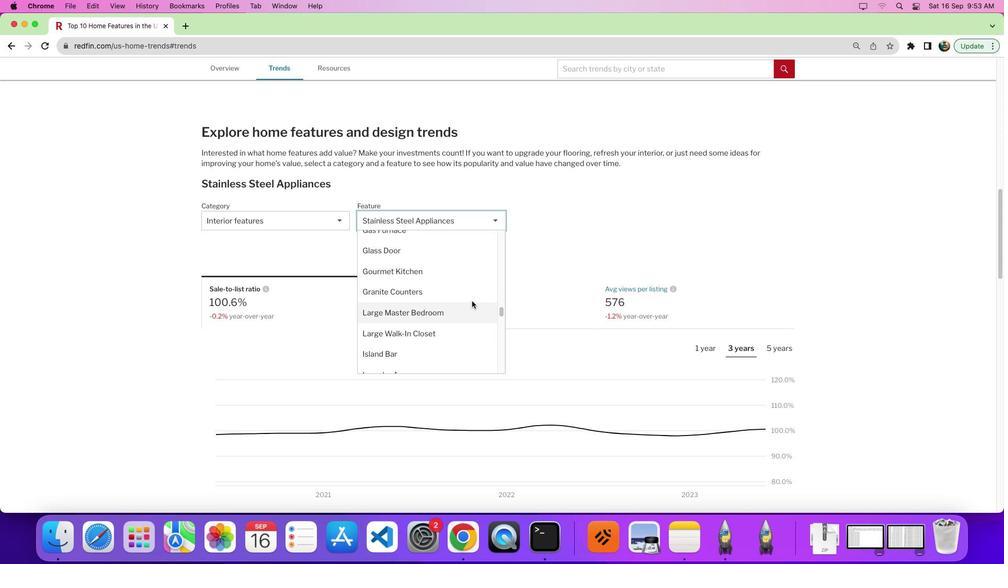 
Action: Mouse scrolled (471, 301) with delta (0, 0)
Screenshot: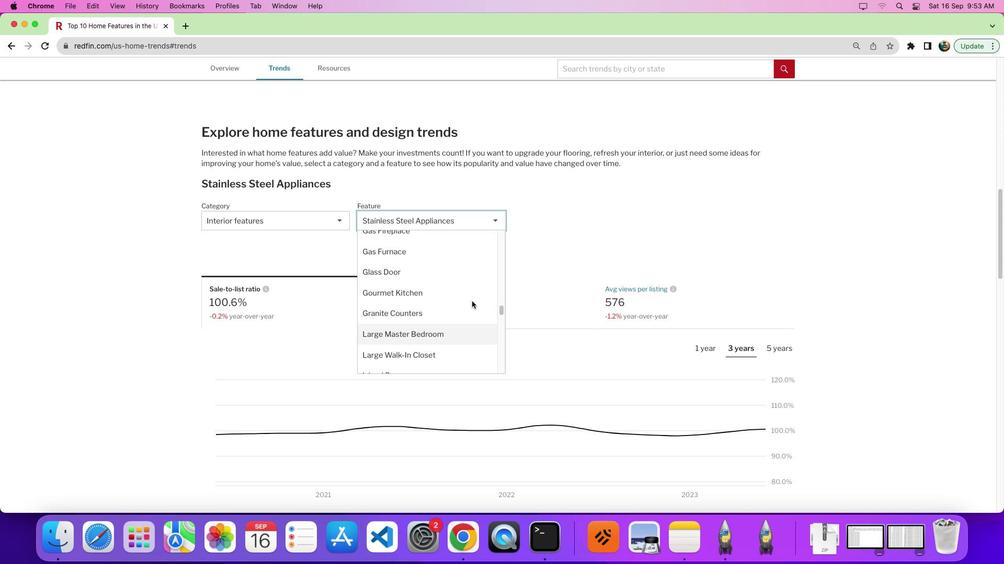 
Action: Mouse scrolled (471, 301) with delta (0, 0)
Screenshot: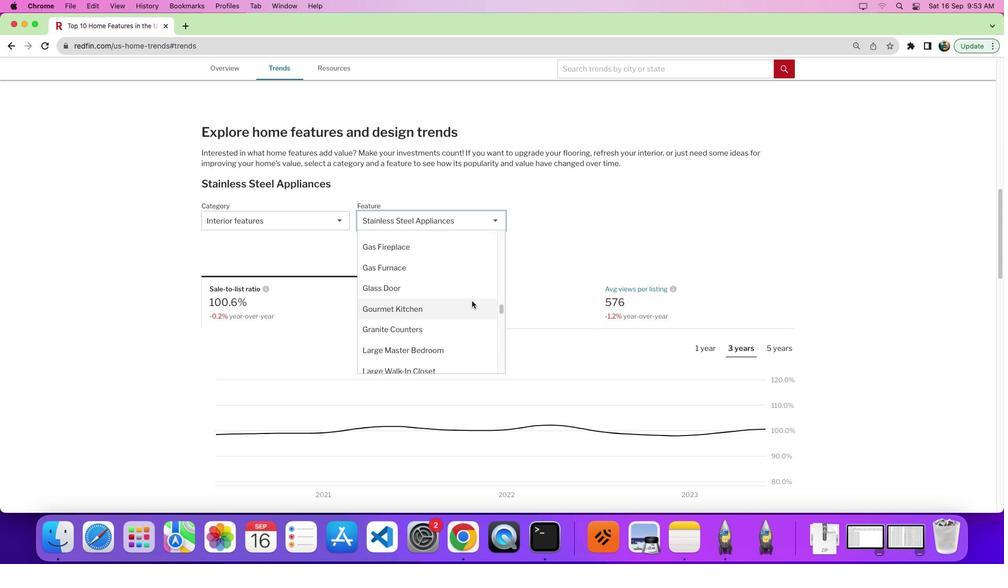 
Action: Mouse scrolled (471, 301) with delta (0, 0)
Screenshot: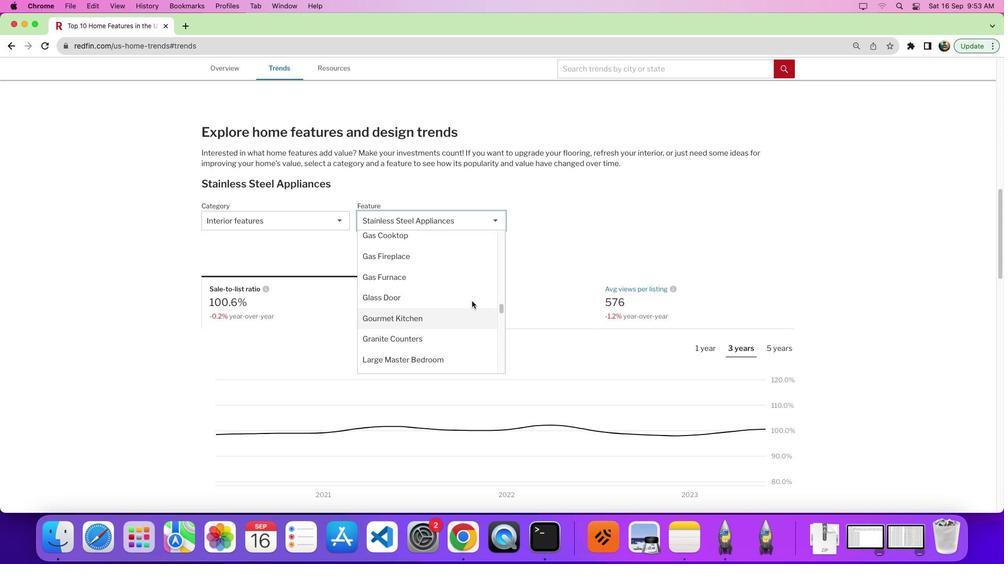 
Action: Mouse scrolled (471, 301) with delta (0, 0)
Screenshot: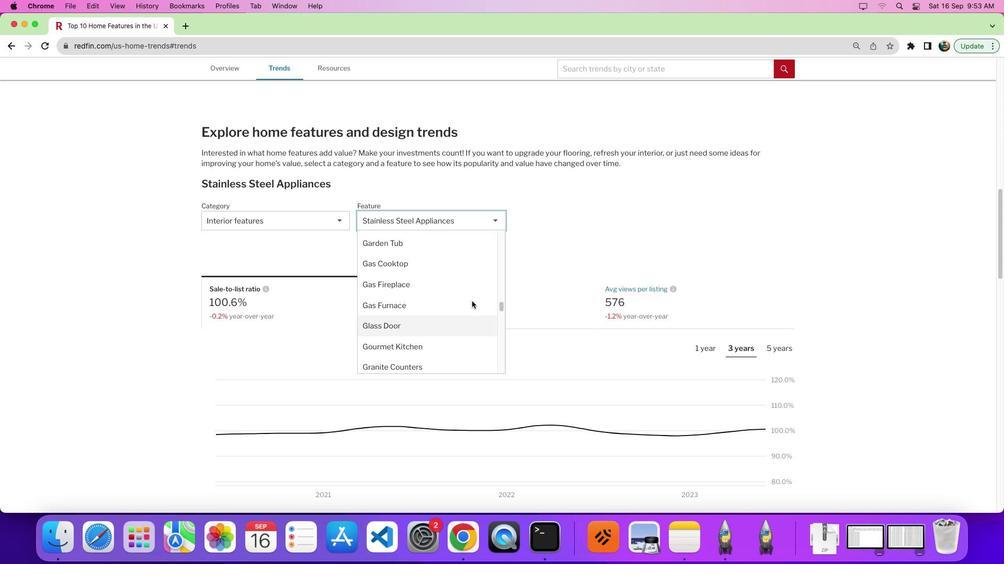 
Action: Mouse scrolled (471, 301) with delta (0, 0)
Screenshot: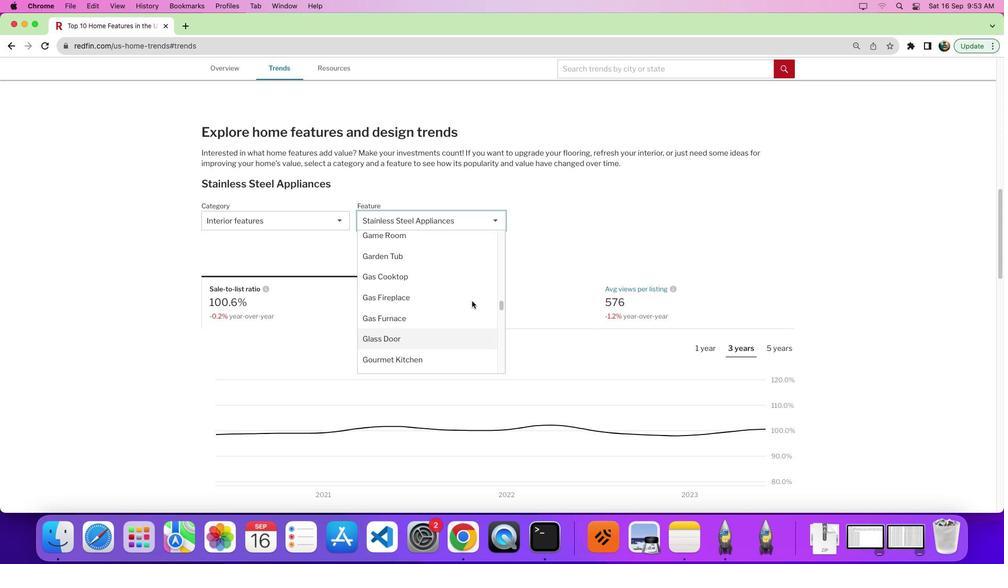 
Action: Mouse scrolled (471, 301) with delta (0, 0)
Screenshot: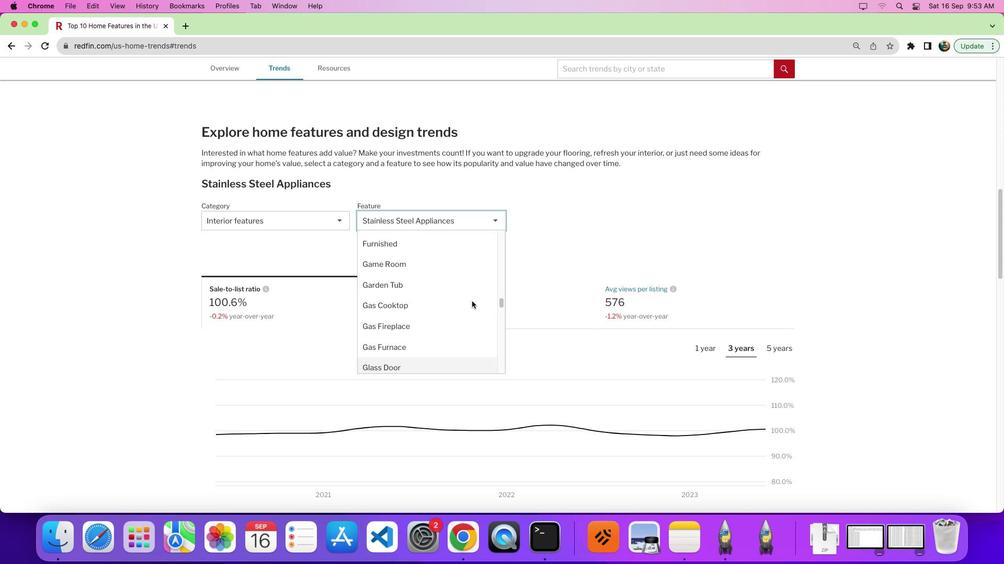 
Action: Mouse scrolled (471, 301) with delta (0, 0)
Screenshot: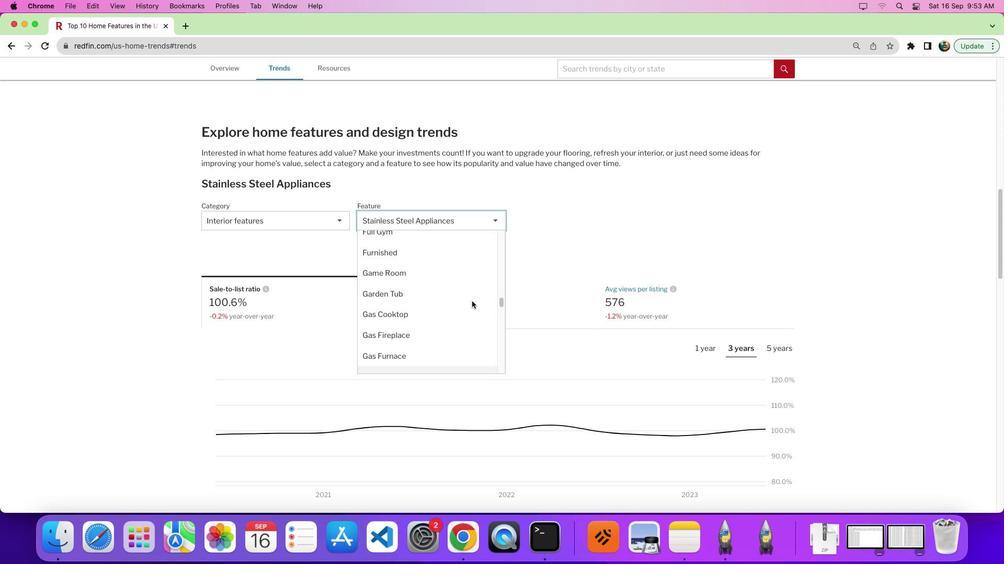 
Action: Mouse scrolled (471, 301) with delta (0, 0)
Screenshot: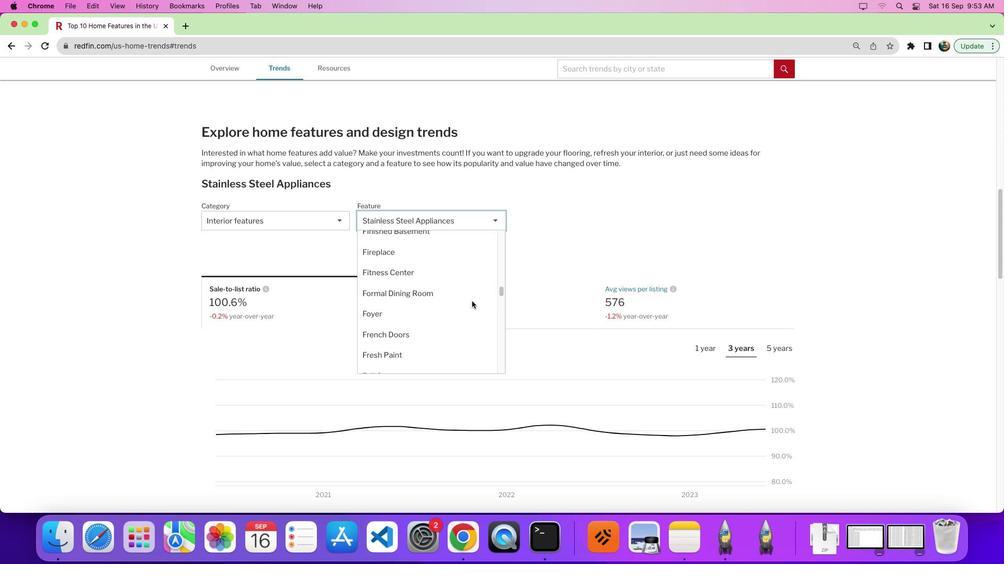 
Action: Mouse scrolled (471, 301) with delta (0, 0)
Screenshot: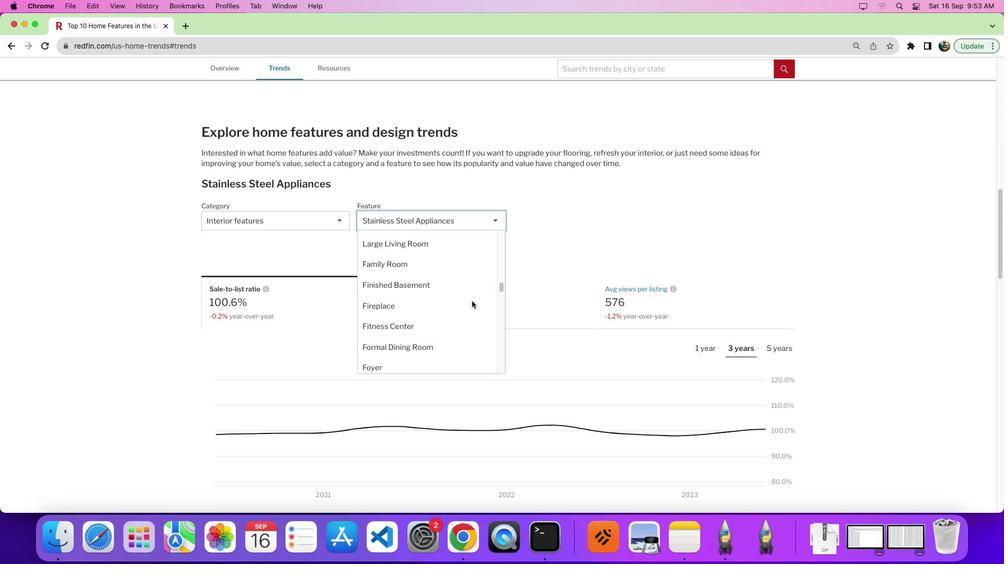 
Action: Mouse scrolled (471, 301) with delta (0, 3)
Screenshot: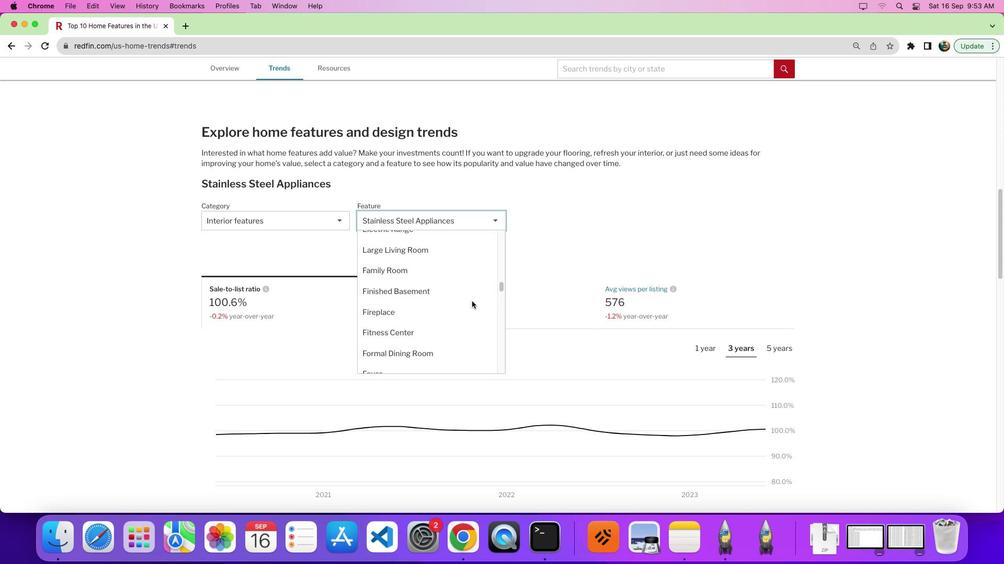 
Action: Mouse scrolled (471, 301) with delta (0, 0)
Screenshot: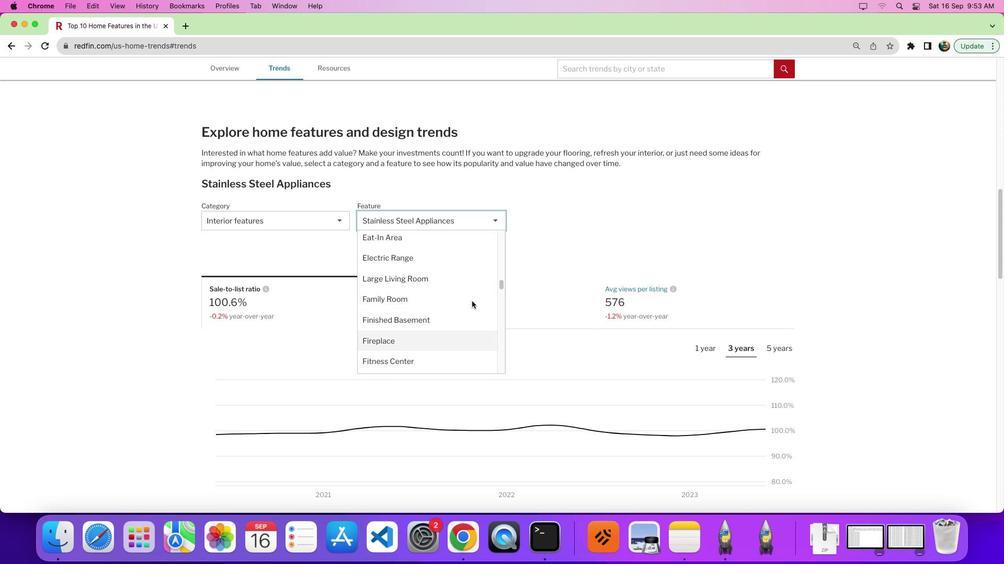 
Action: Mouse scrolled (471, 301) with delta (0, 0)
Screenshot: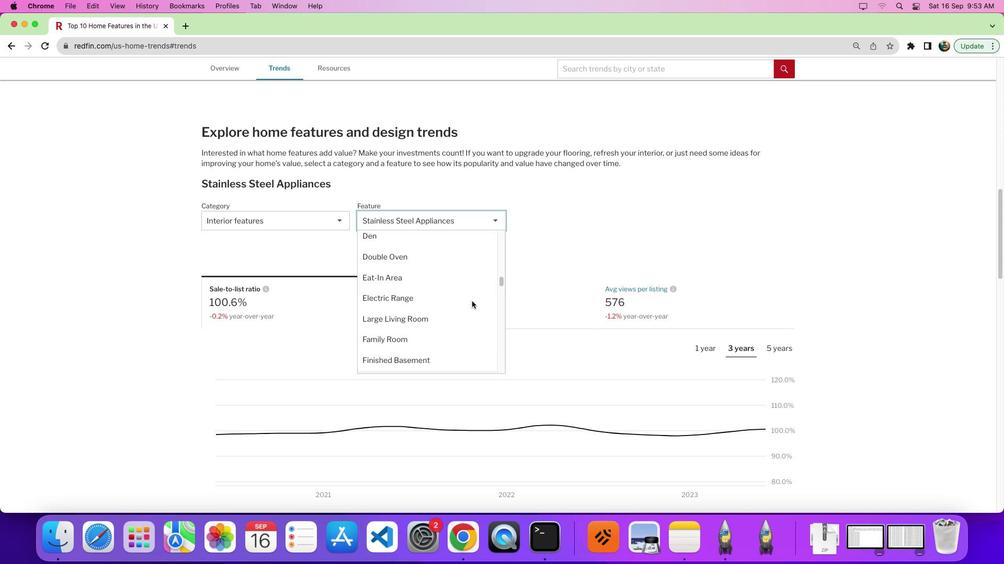 
Action: Mouse scrolled (471, 301) with delta (0, 2)
Screenshot: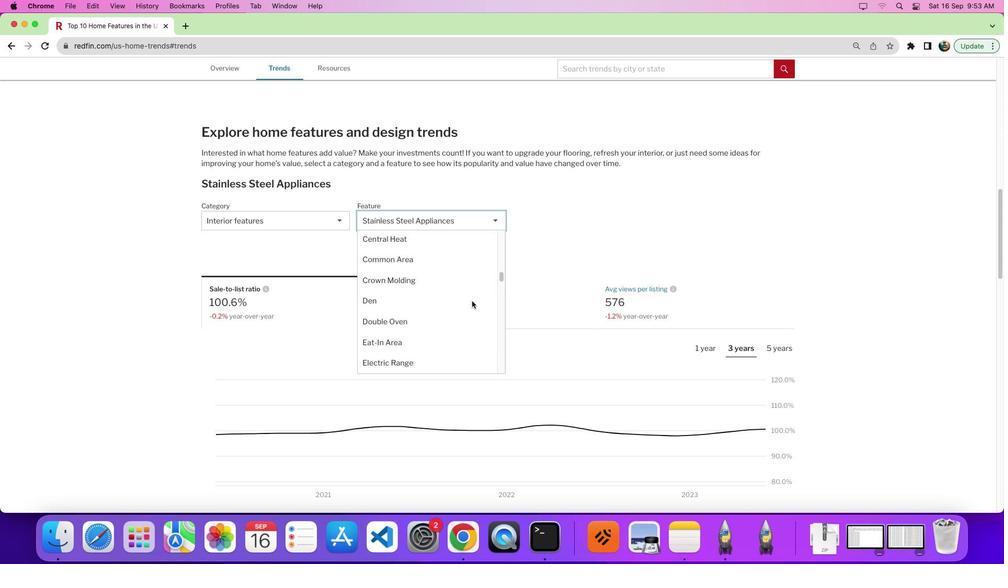 
Action: Mouse scrolled (471, 301) with delta (0, 0)
Screenshot: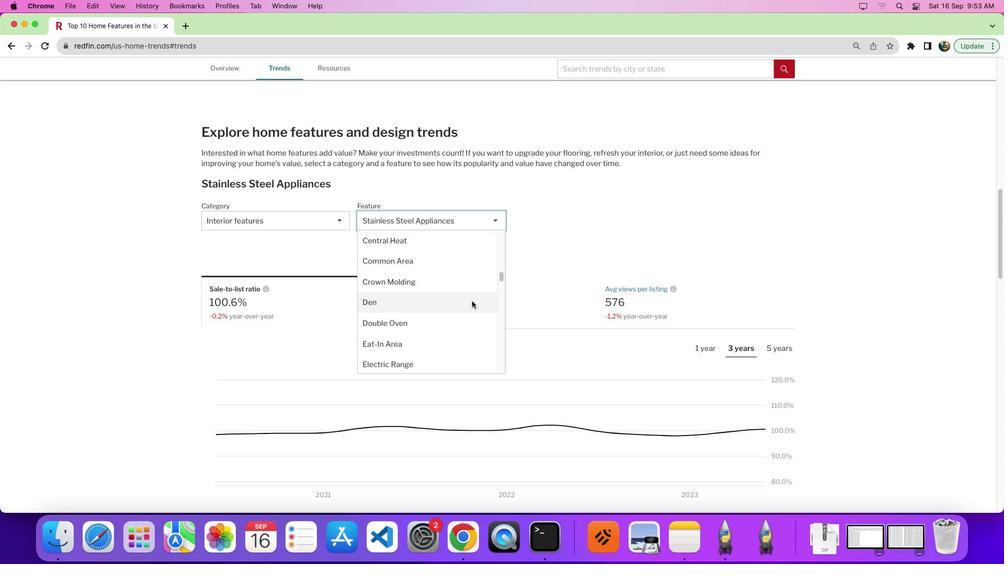 
Action: Mouse scrolled (471, 301) with delta (0, 0)
Screenshot: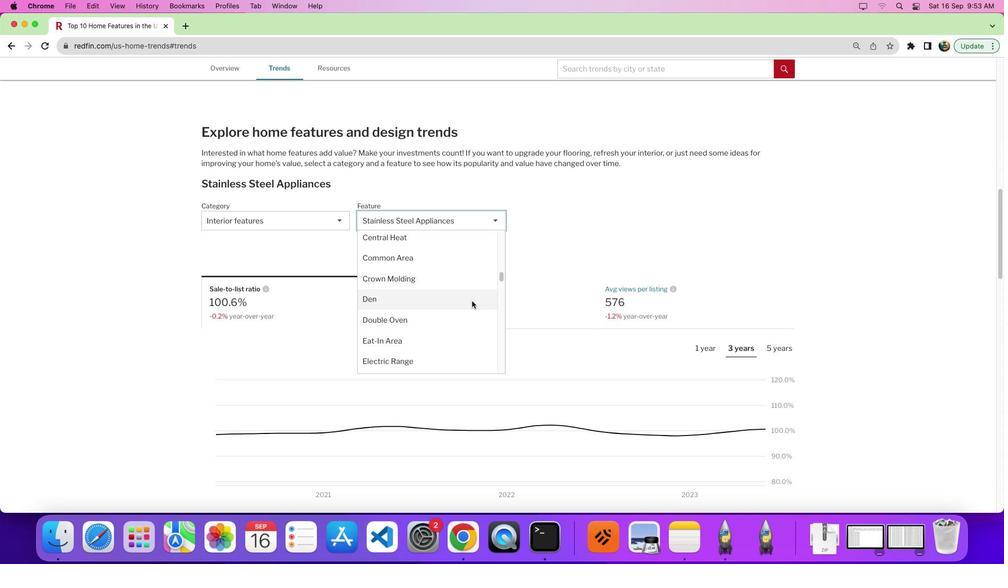 
Action: Mouse scrolled (471, 301) with delta (0, 0)
Screenshot: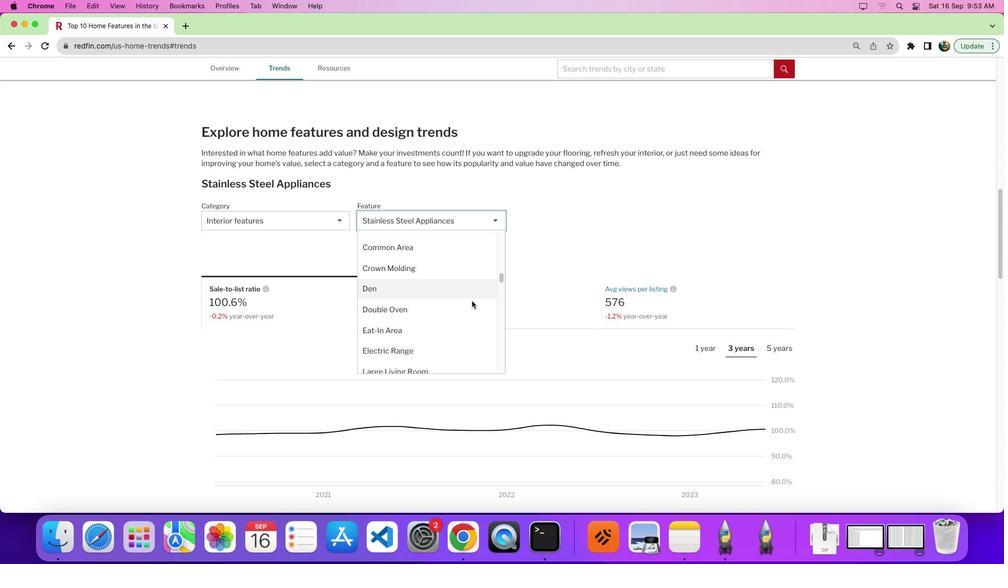
Action: Mouse scrolled (471, 301) with delta (0, 0)
Screenshot: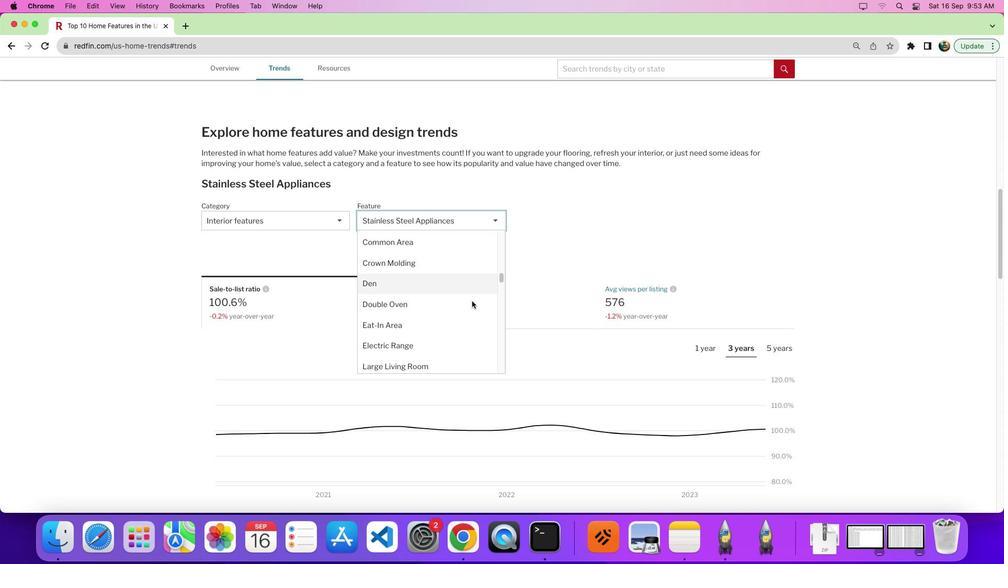 
Action: Mouse scrolled (471, 301) with delta (0, 0)
Screenshot: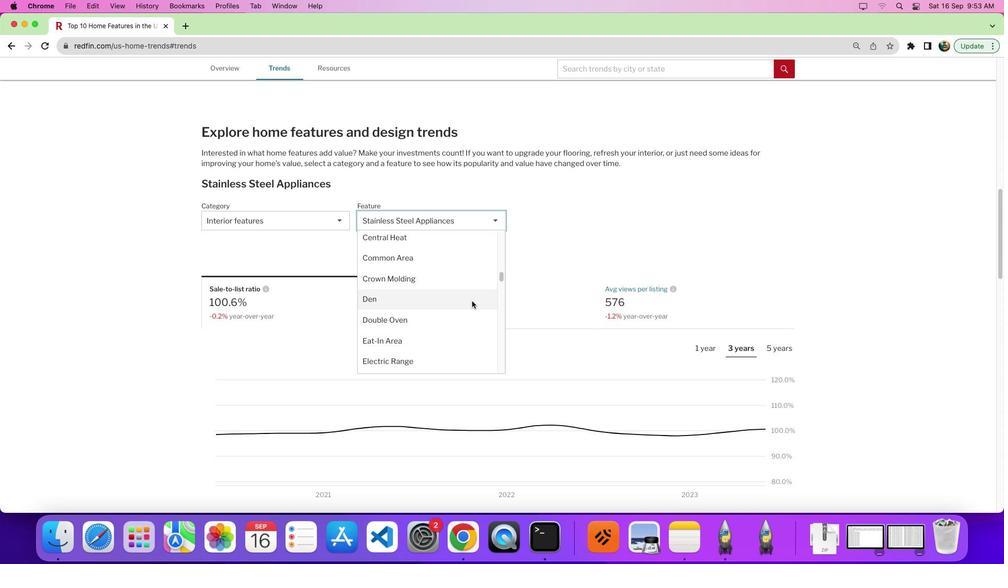 
Action: Mouse scrolled (471, 301) with delta (0, 0)
Screenshot: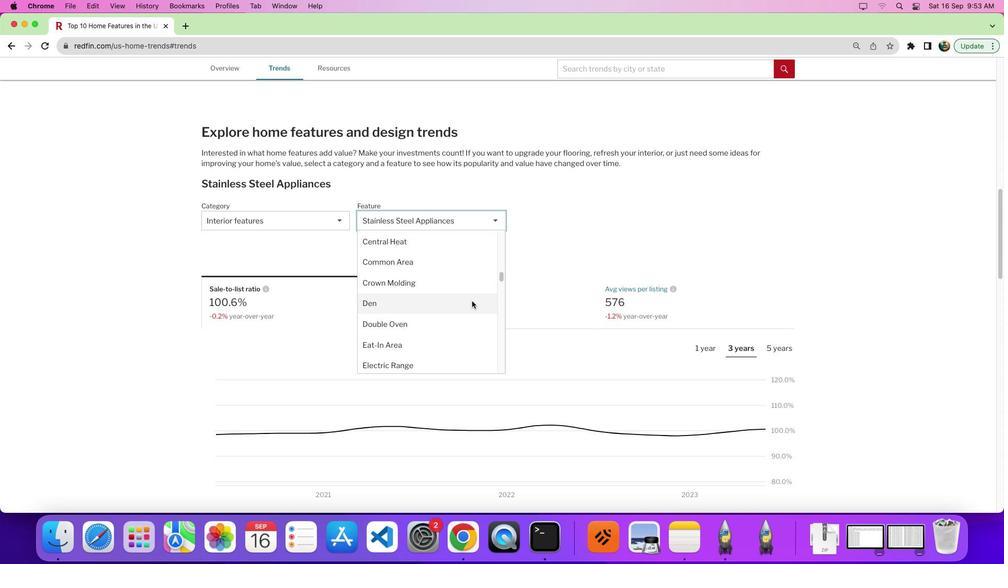
Action: Mouse scrolled (471, 301) with delta (0, 0)
Screenshot: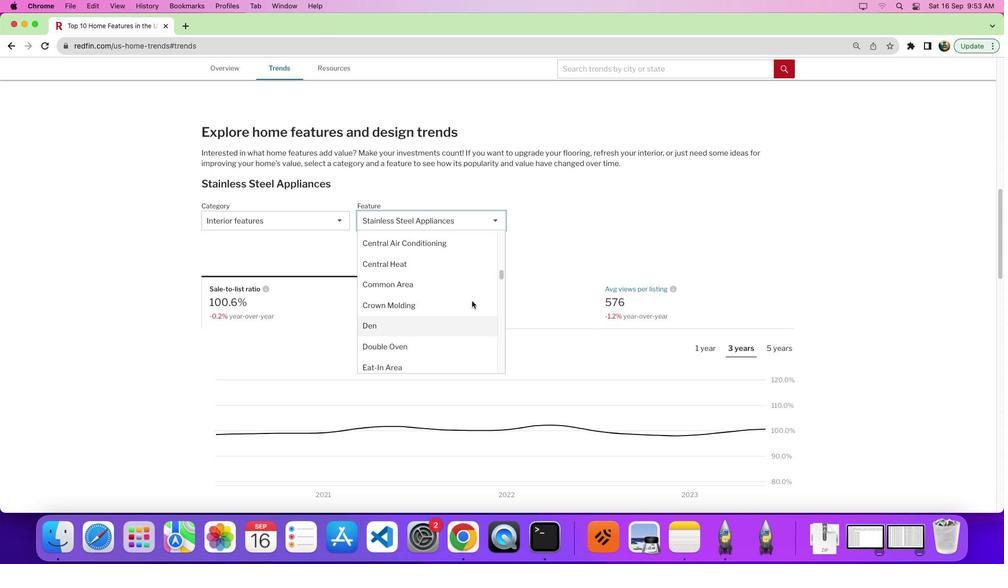 
Action: Mouse scrolled (471, 301) with delta (0, 0)
Screenshot: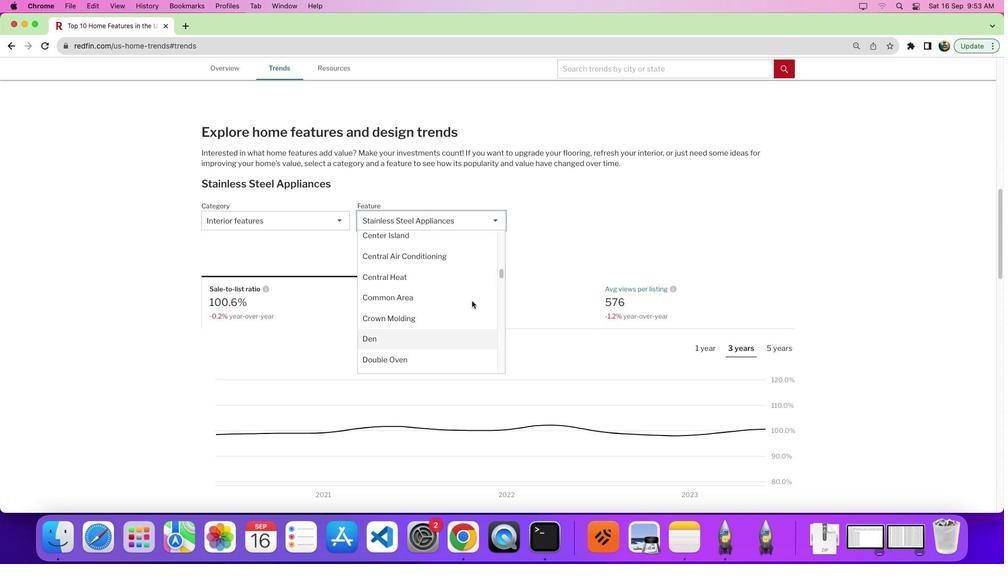 
Action: Mouse moved to (455, 264)
Screenshot: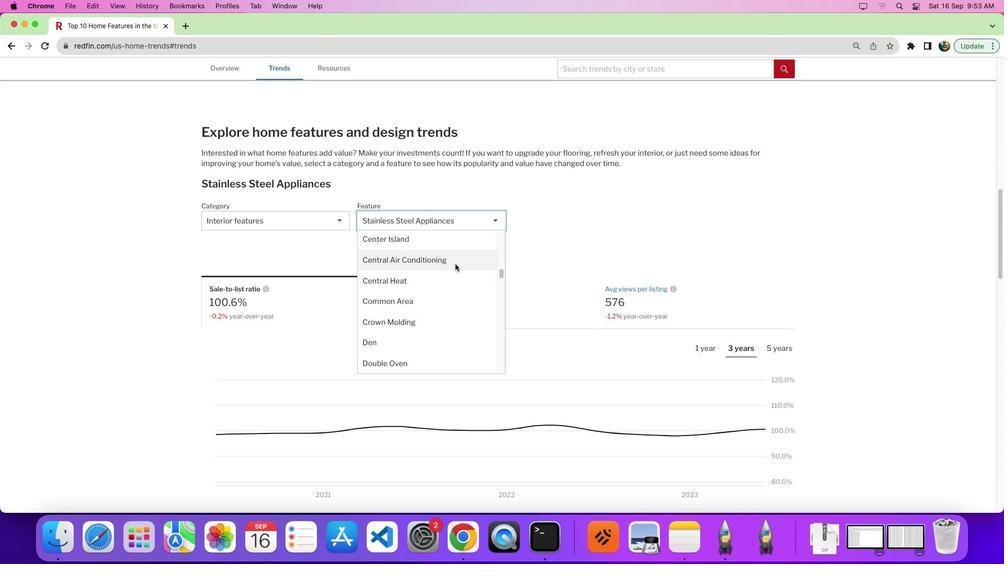 
Action: Mouse pressed left at (455, 264)
Screenshot: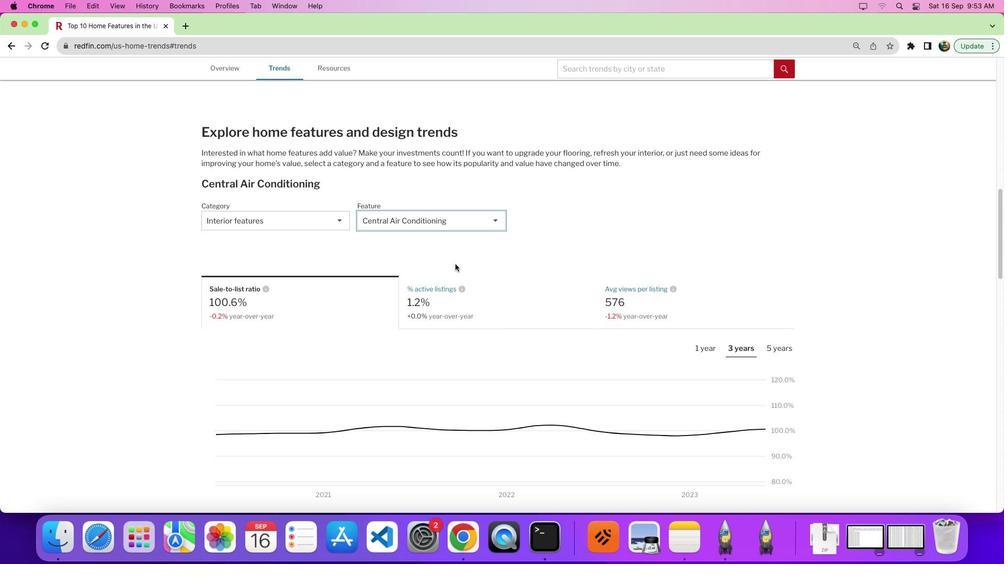
Action: Mouse moved to (607, 303)
Screenshot: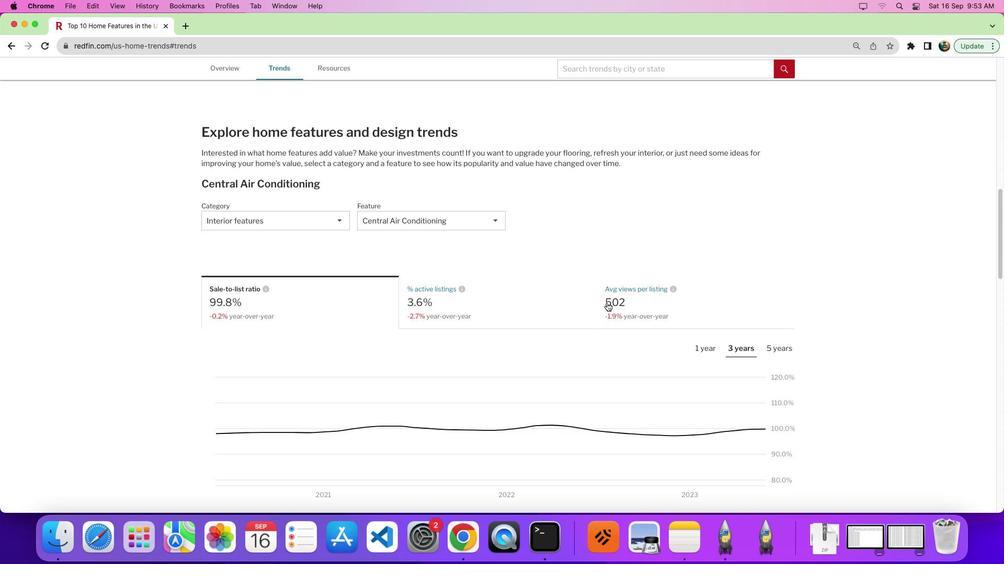 
Action: Mouse pressed left at (607, 303)
Screenshot: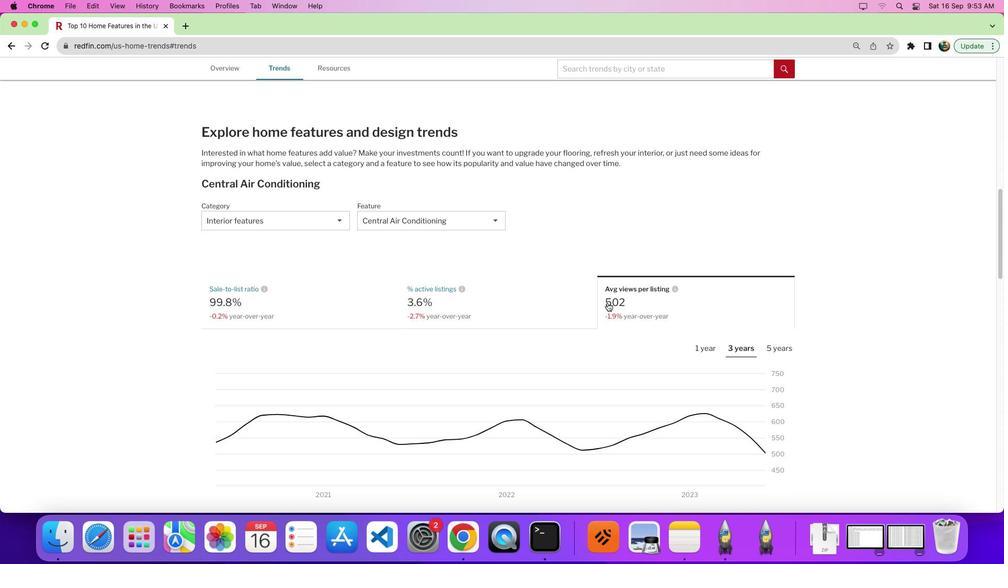 
Action: Mouse moved to (778, 353)
Screenshot: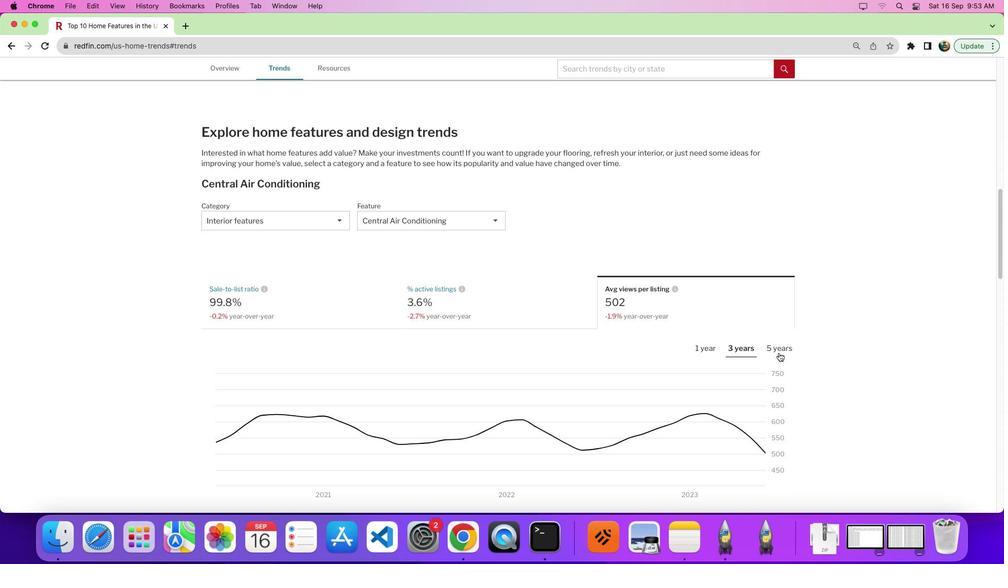 
Action: Mouse pressed left at (778, 353)
Screenshot: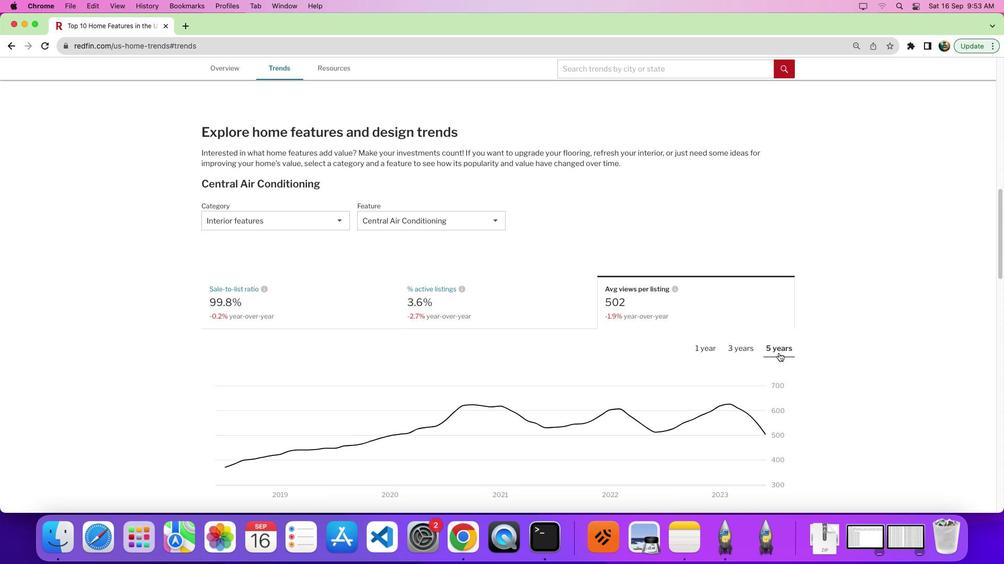 
Action: Mouse pressed left at (778, 353)
Screenshot: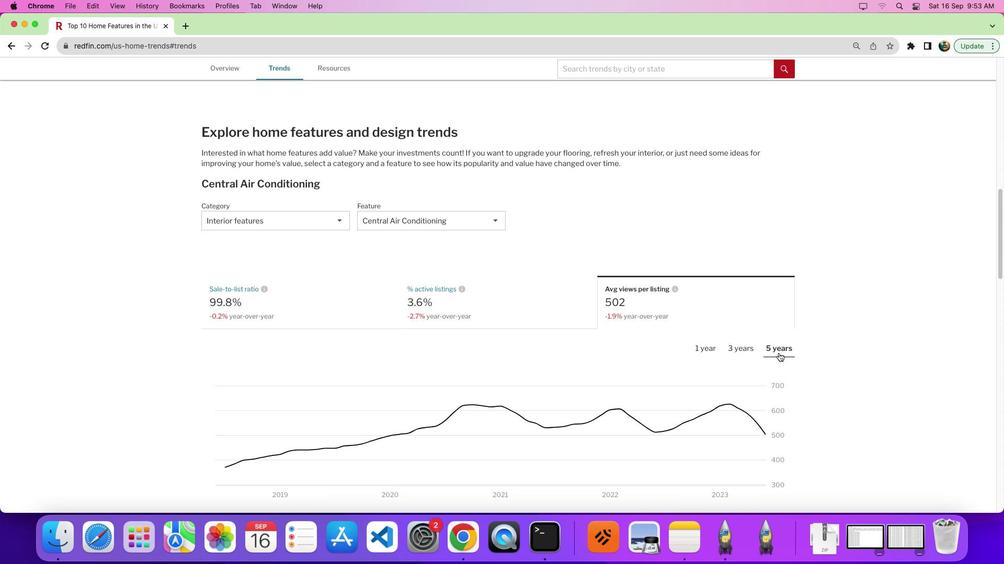 
Action: Mouse moved to (742, 351)
Screenshot: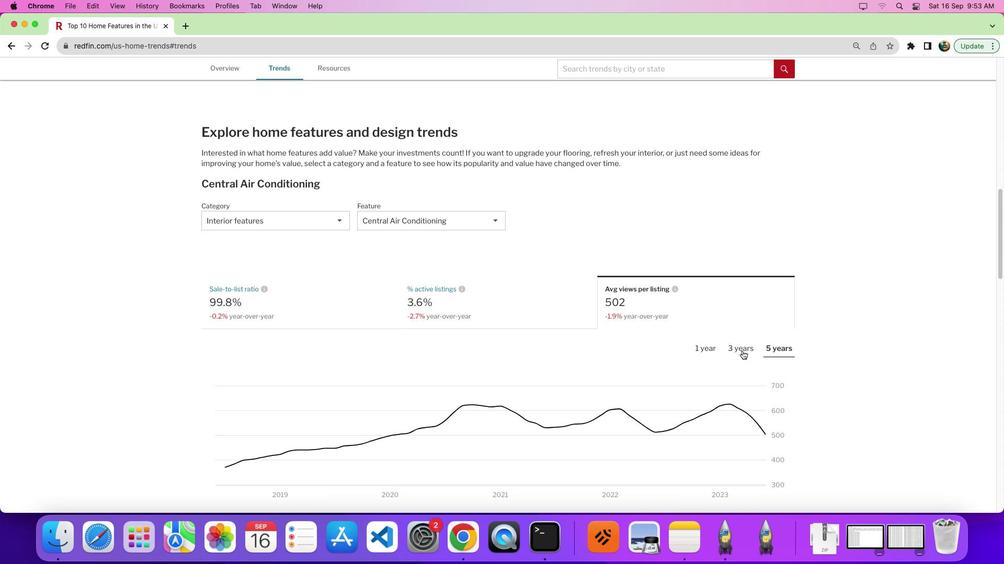 
Action: Mouse pressed left at (742, 351)
Screenshot: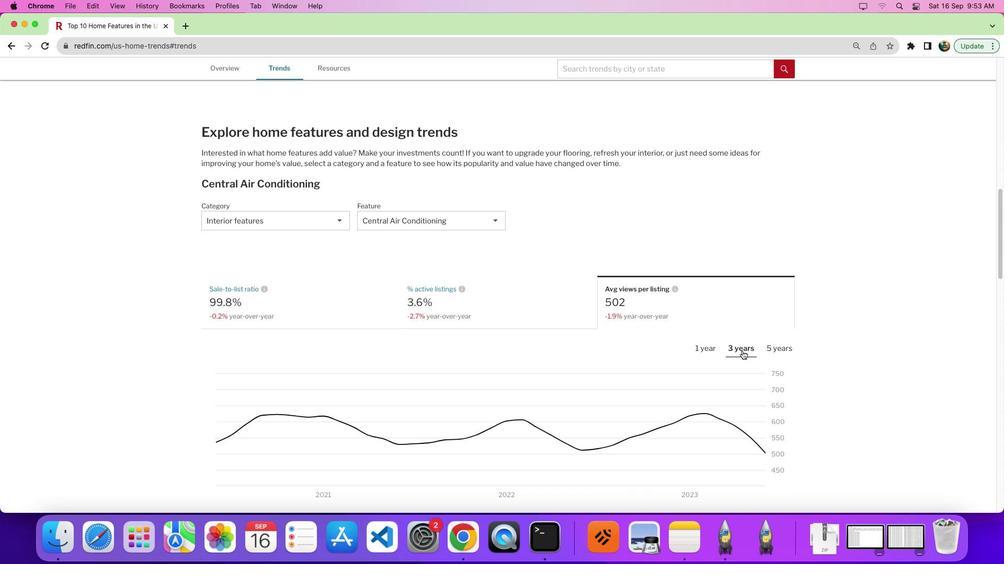 
Action: Mouse moved to (743, 352)
Screenshot: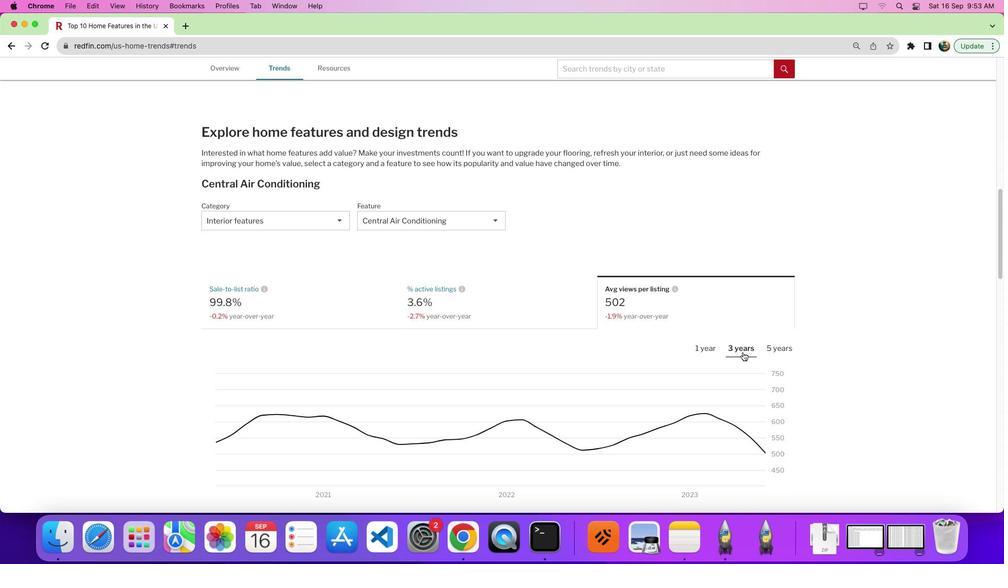 
Action: Mouse scrolled (743, 352) with delta (0, 0)
Screenshot: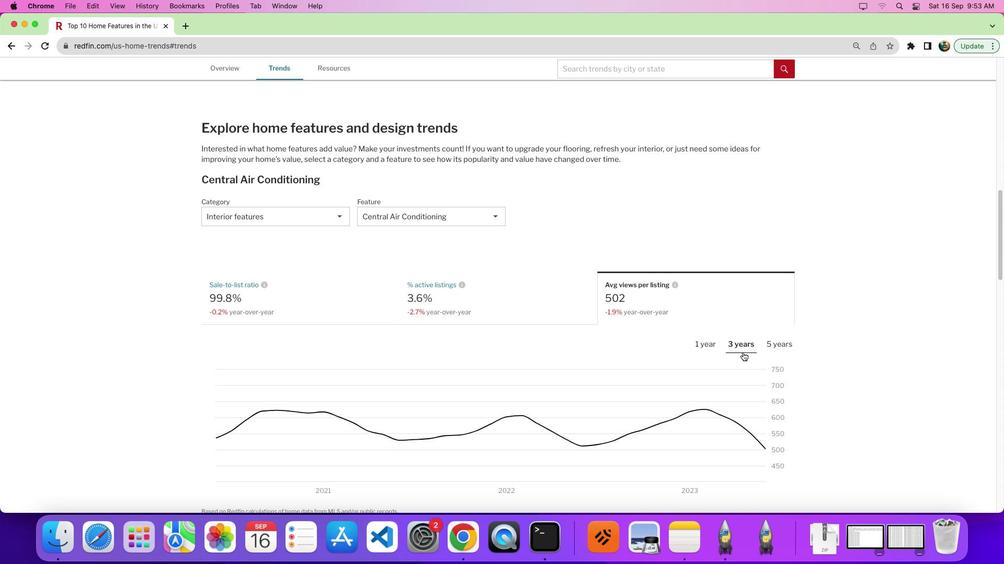 
Action: Mouse scrolled (743, 352) with delta (0, 0)
Screenshot: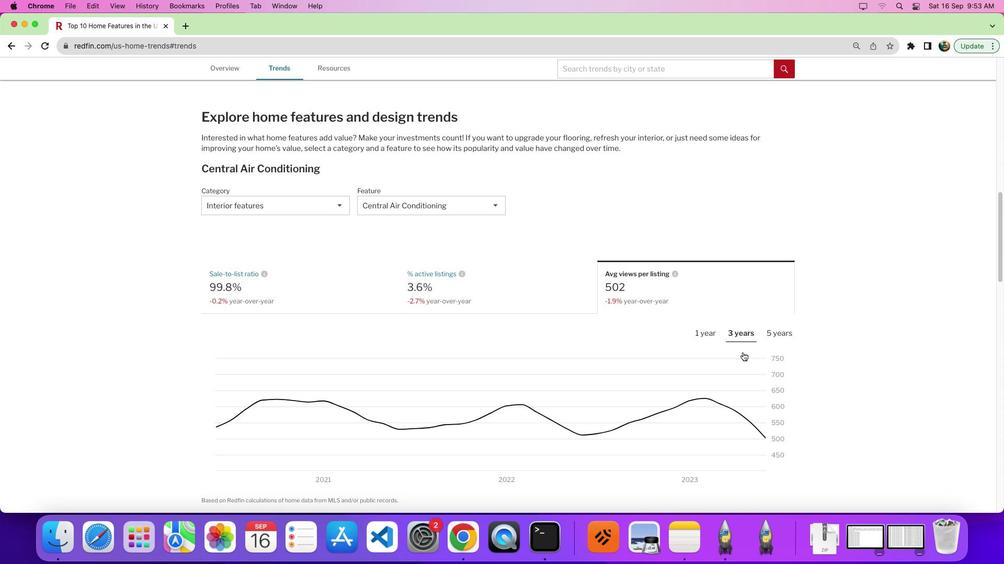 
Action: Mouse scrolled (743, 352) with delta (0, 0)
Screenshot: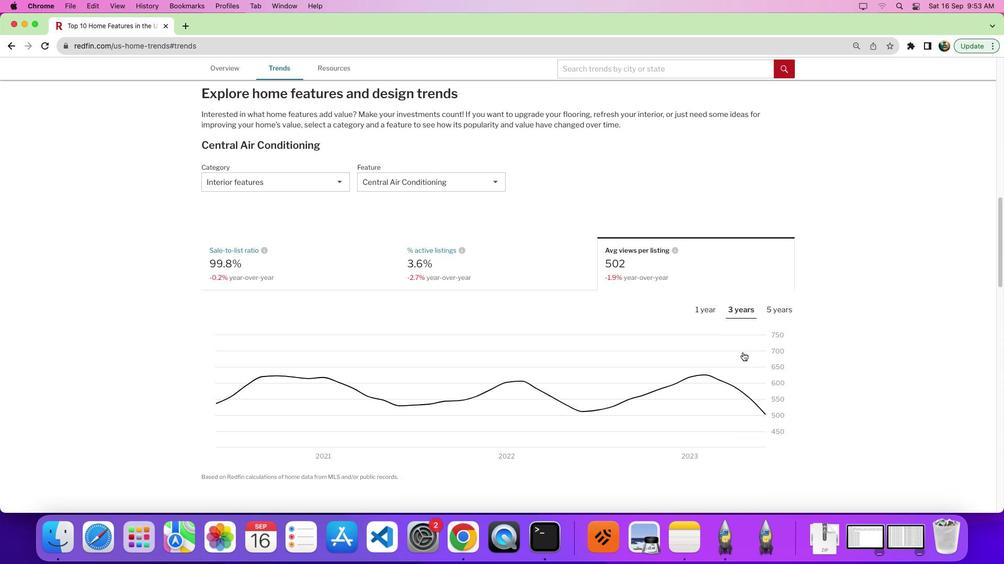 
Action: Mouse moved to (743, 352)
Screenshot: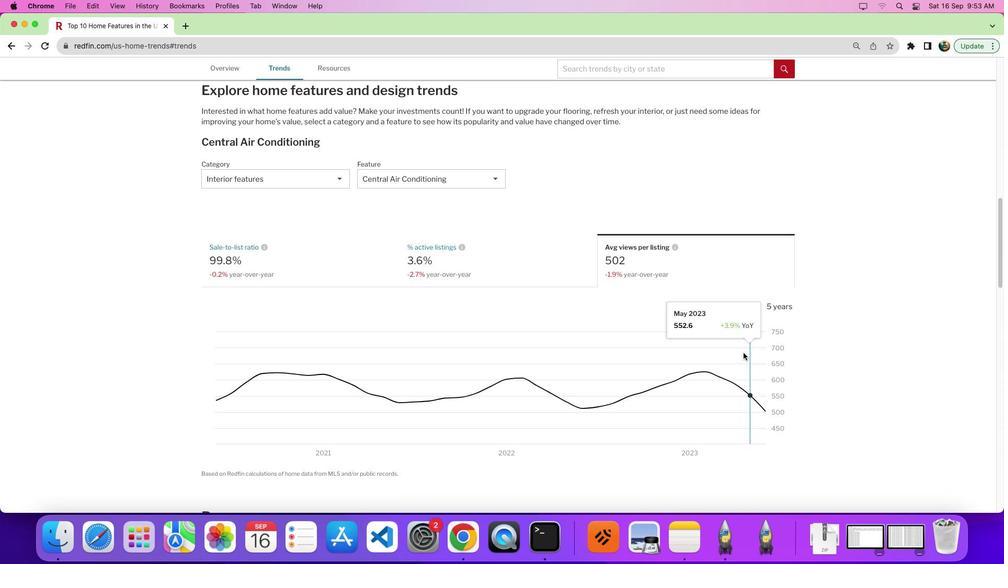 
Action: Mouse scrolled (743, 352) with delta (0, 0)
Screenshot: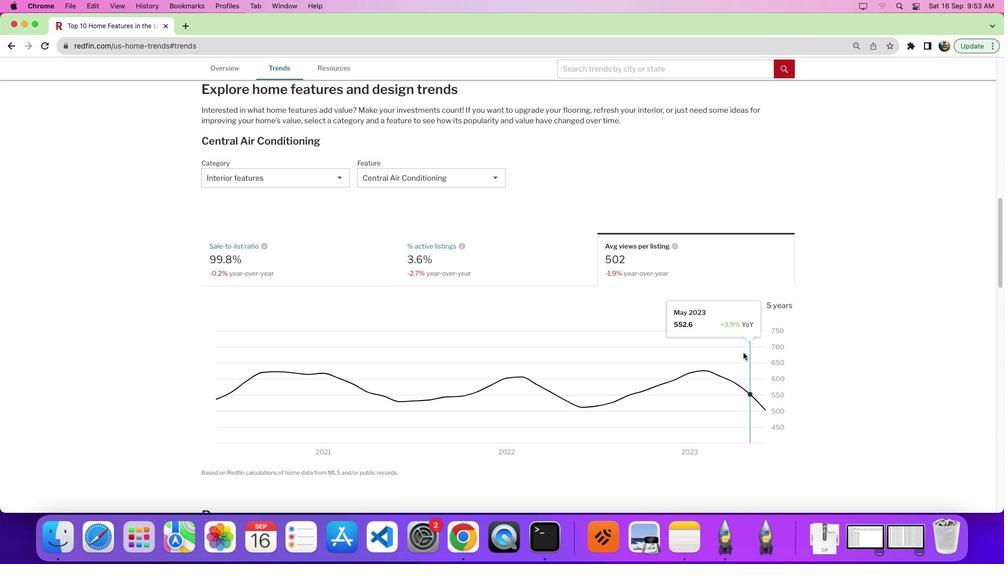 
Action: Mouse scrolled (743, 352) with delta (0, 0)
Screenshot: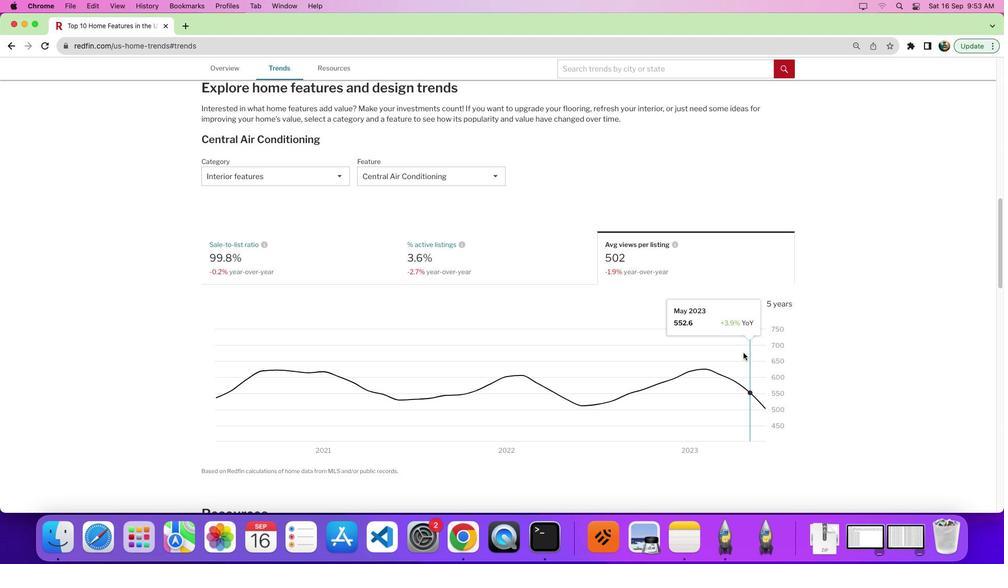 
Action: Mouse moved to (742, 354)
Screenshot: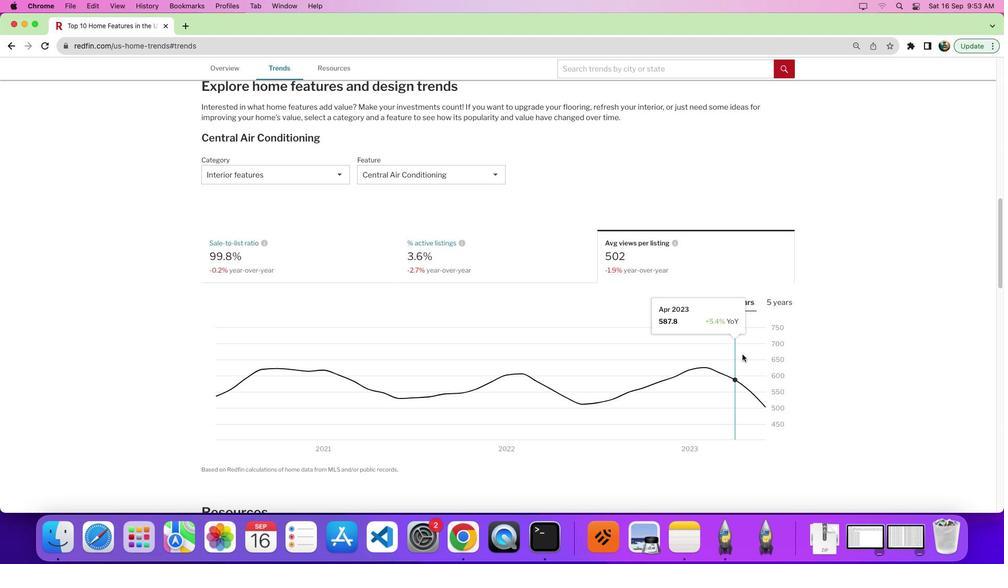 
Action: Mouse scrolled (742, 354) with delta (0, 0)
Screenshot: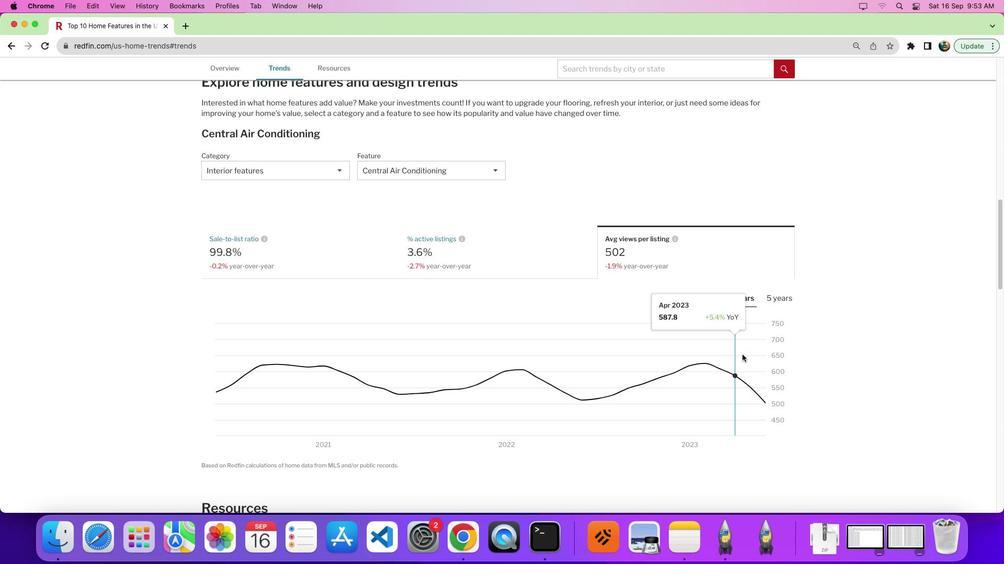 
Action: Mouse moved to (742, 354)
Screenshot: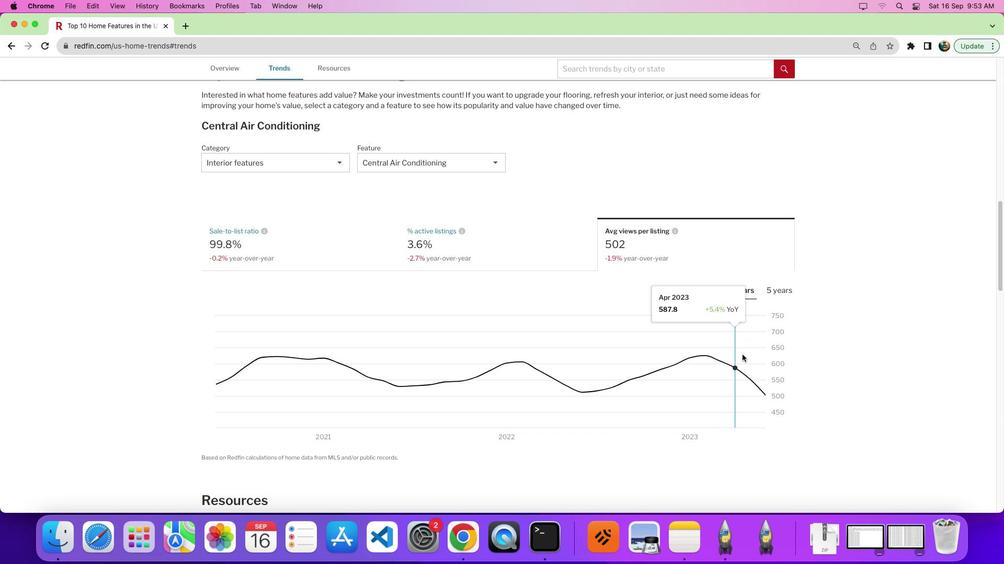 
Action: Mouse scrolled (742, 354) with delta (0, 0)
Screenshot: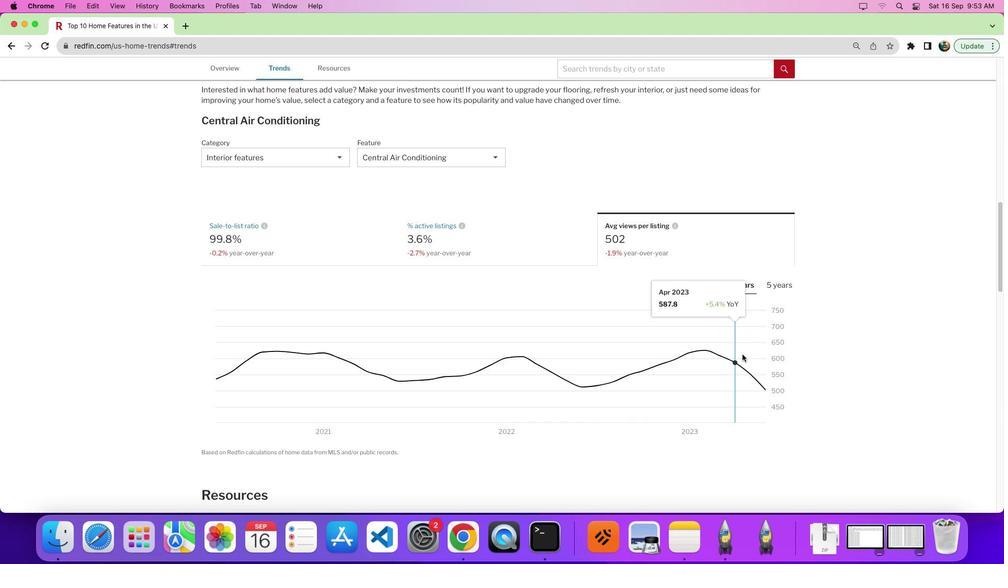 
Action: Mouse scrolled (742, 354) with delta (0, 0)
Screenshot: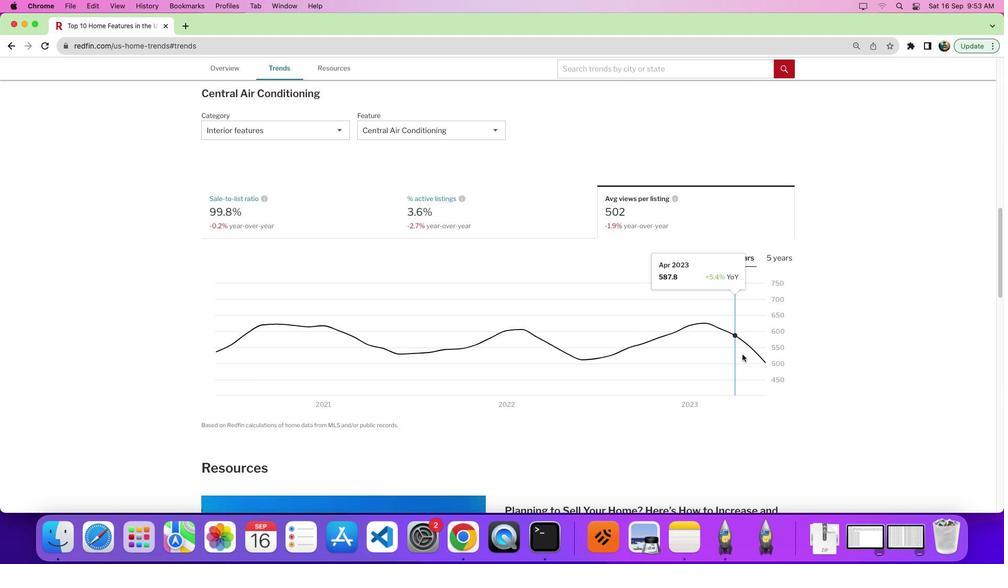 
Action: Mouse moved to (743, 360)
Screenshot: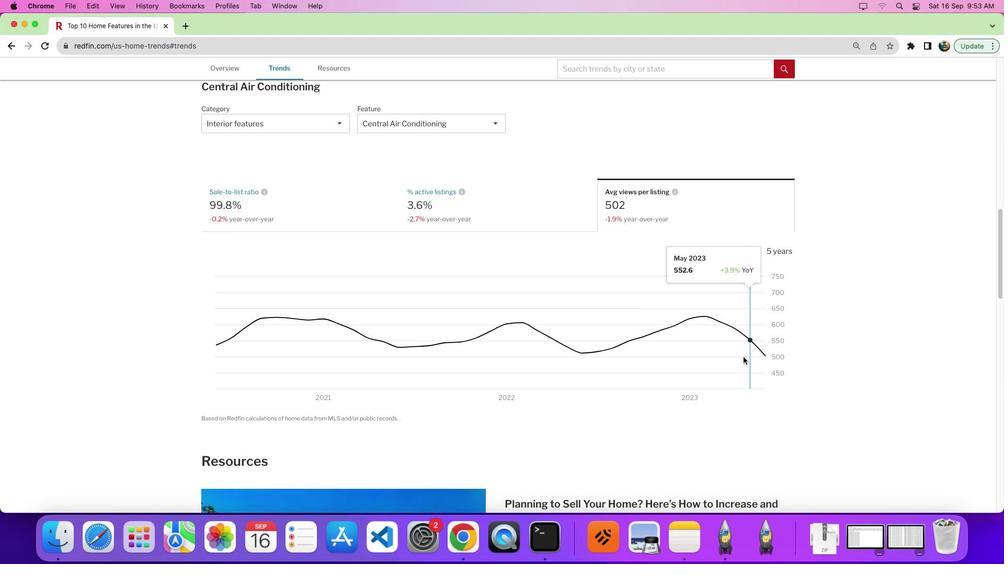 
